 Task: Add Sprouts Crunchy No Stir Peanut Butter to the cart.
Action: Mouse pressed left at (17, 70)
Screenshot: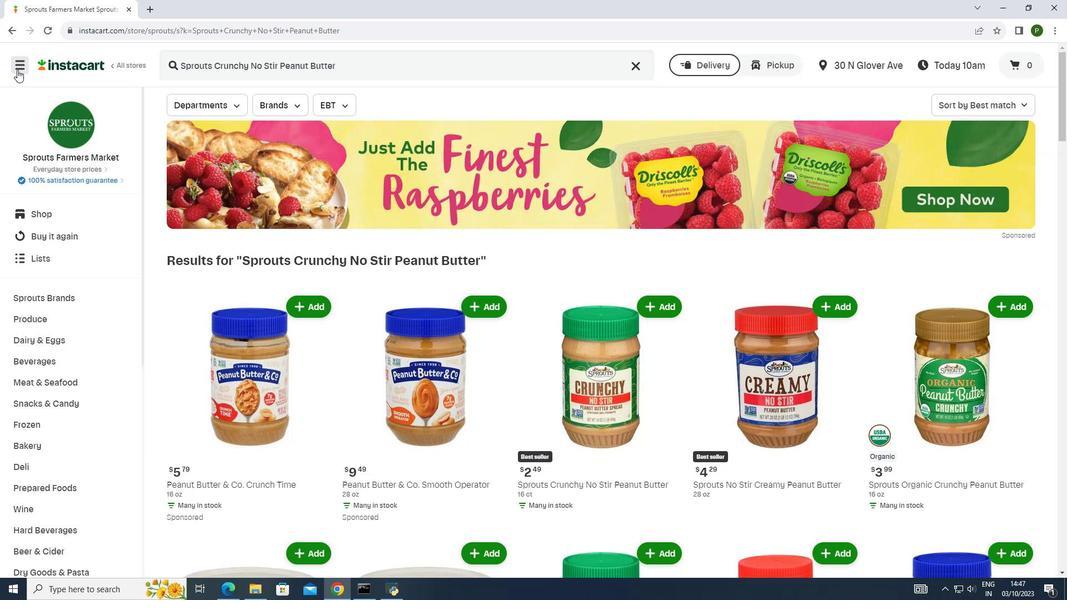 
Action: Mouse moved to (38, 293)
Screenshot: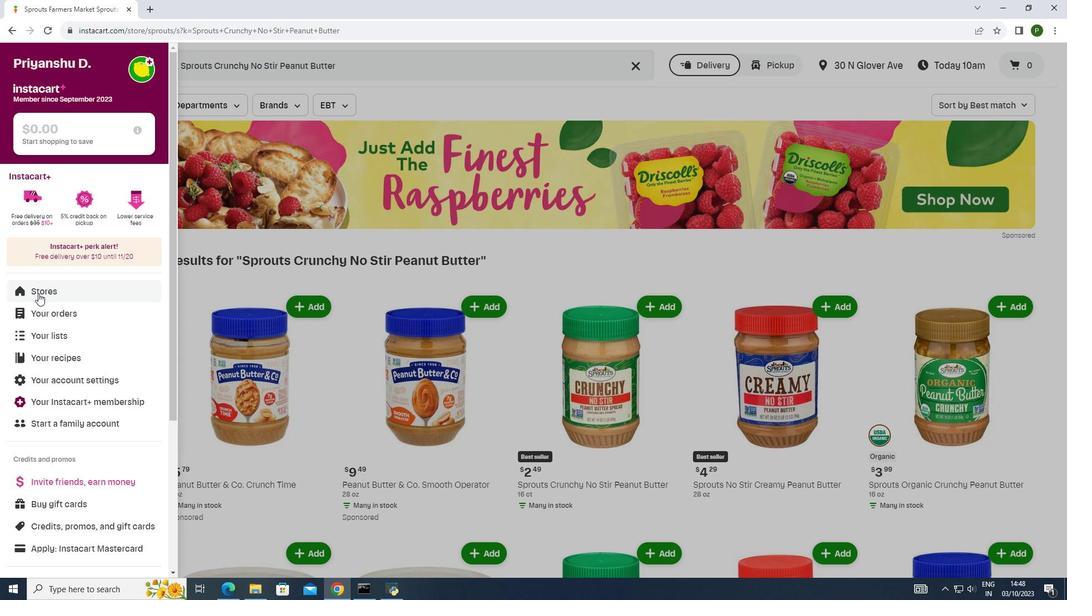 
Action: Mouse pressed left at (38, 293)
Screenshot: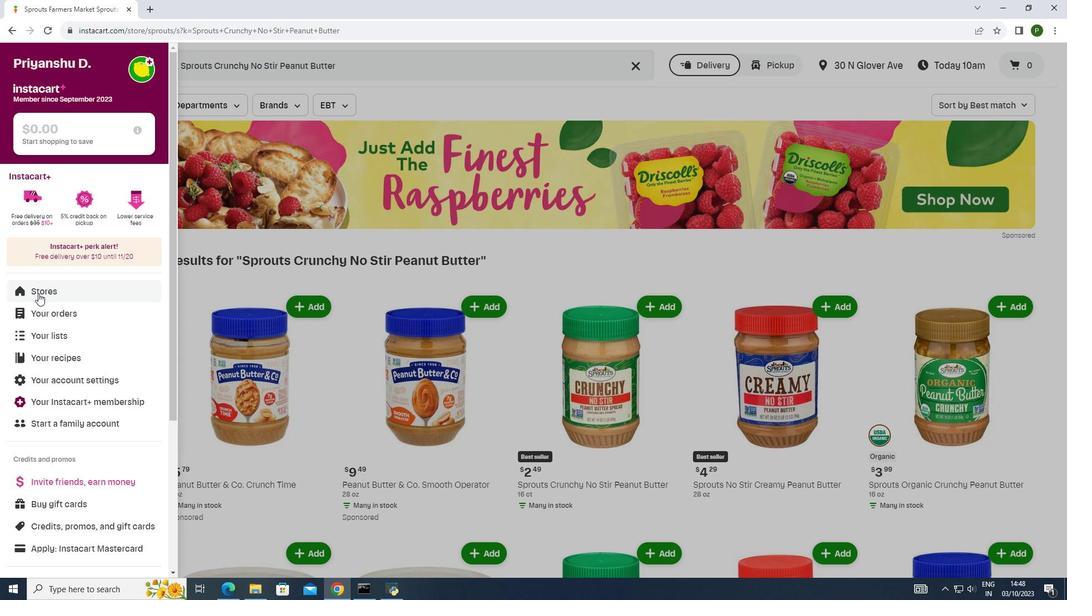 
Action: Mouse moved to (234, 117)
Screenshot: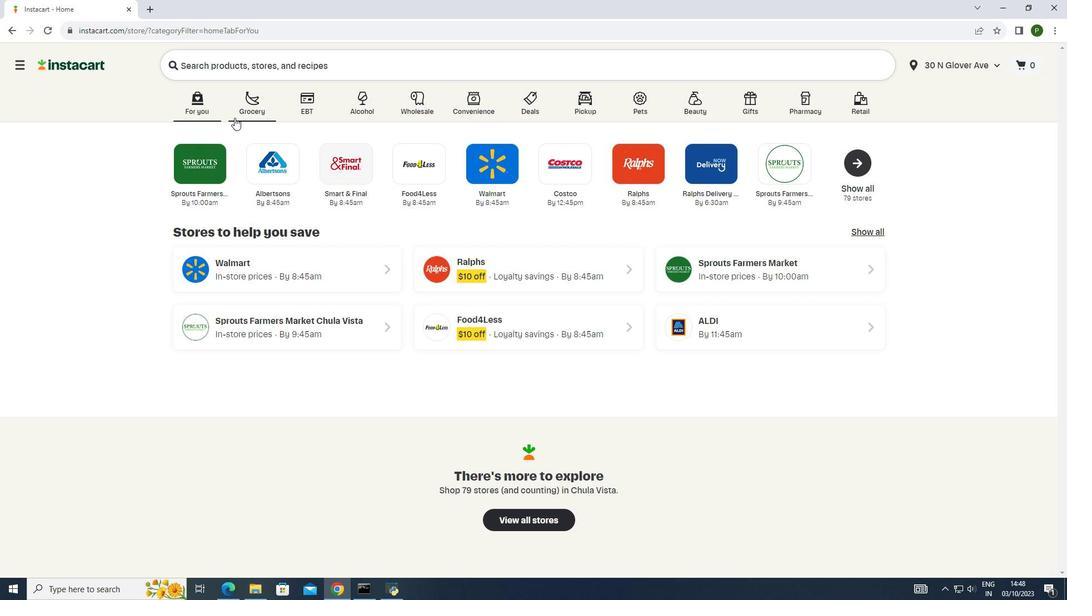 
Action: Mouse pressed left at (234, 117)
Screenshot: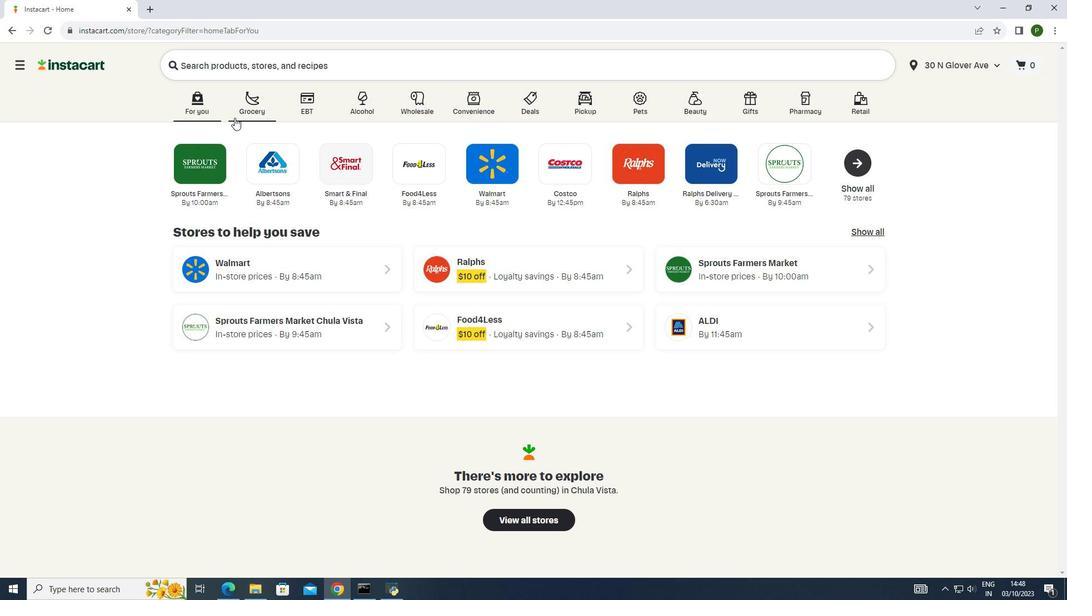 
Action: Mouse moved to (557, 170)
Screenshot: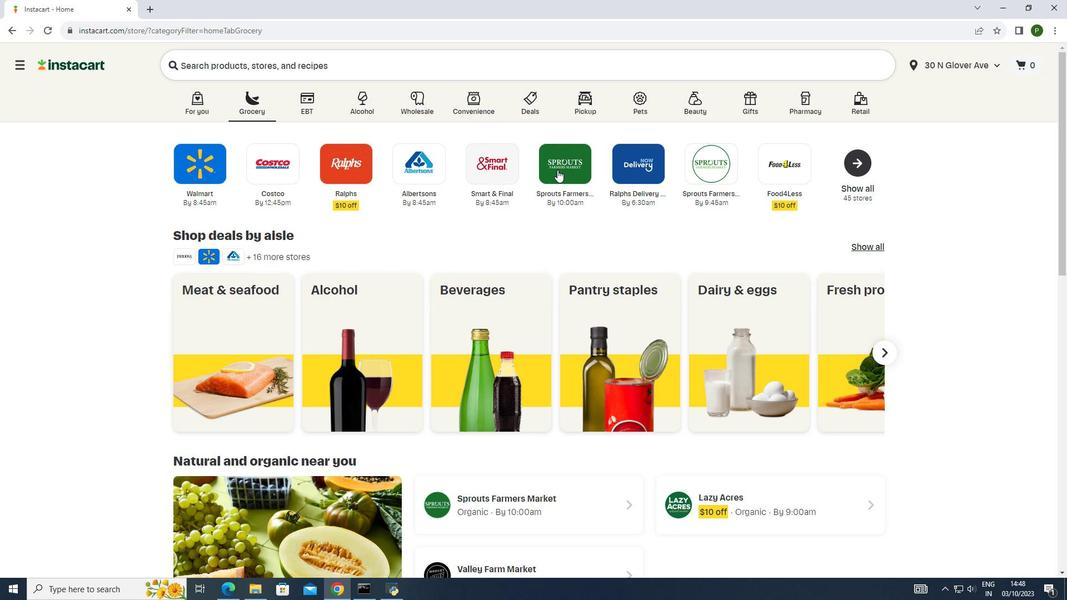 
Action: Mouse pressed left at (557, 170)
Screenshot: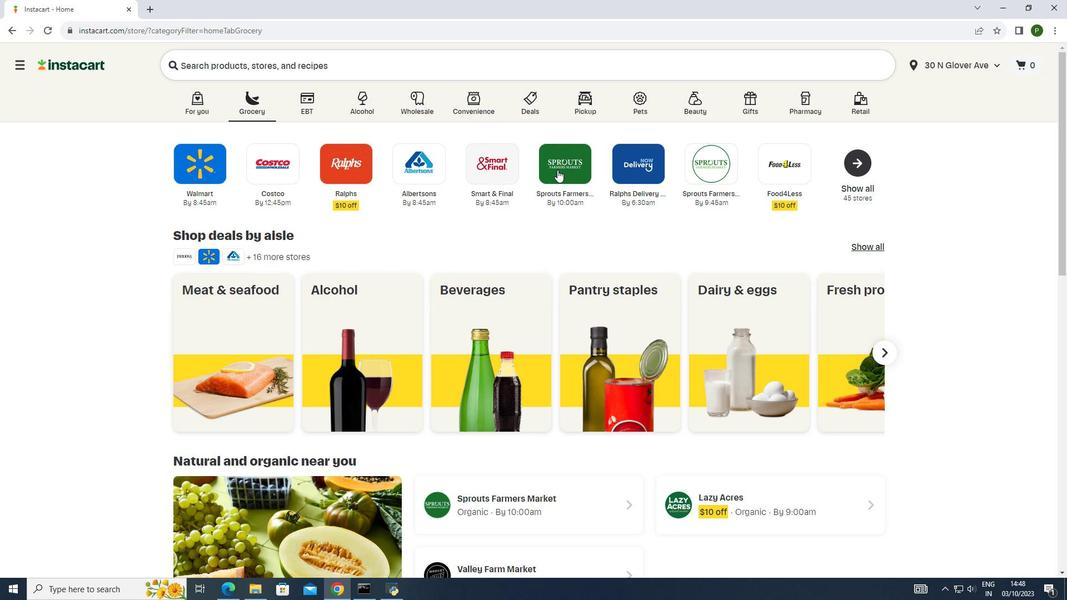 
Action: Mouse moved to (80, 294)
Screenshot: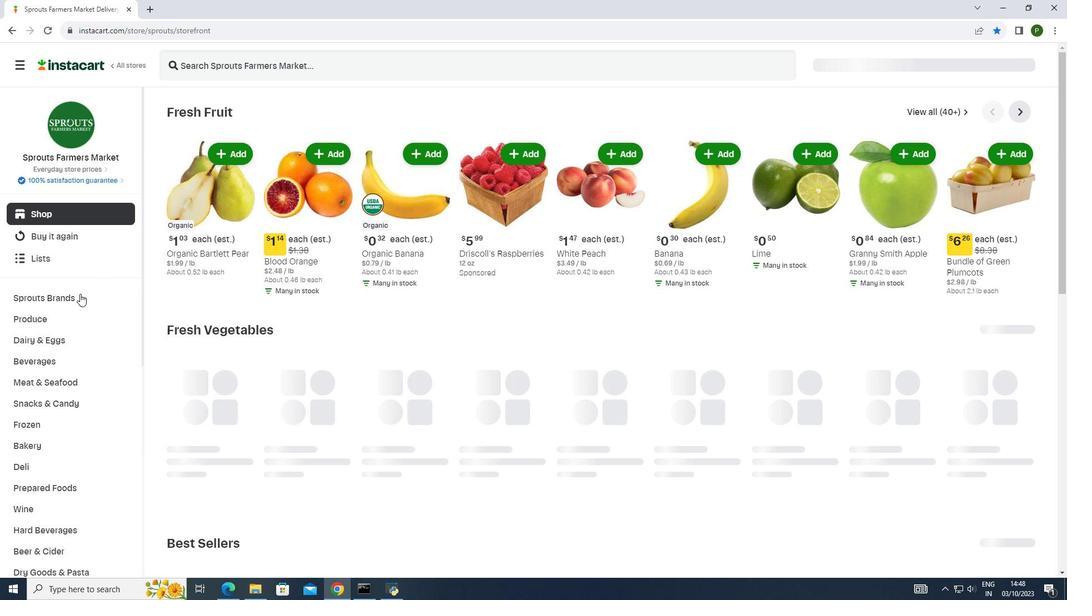 
Action: Mouse pressed left at (80, 294)
Screenshot: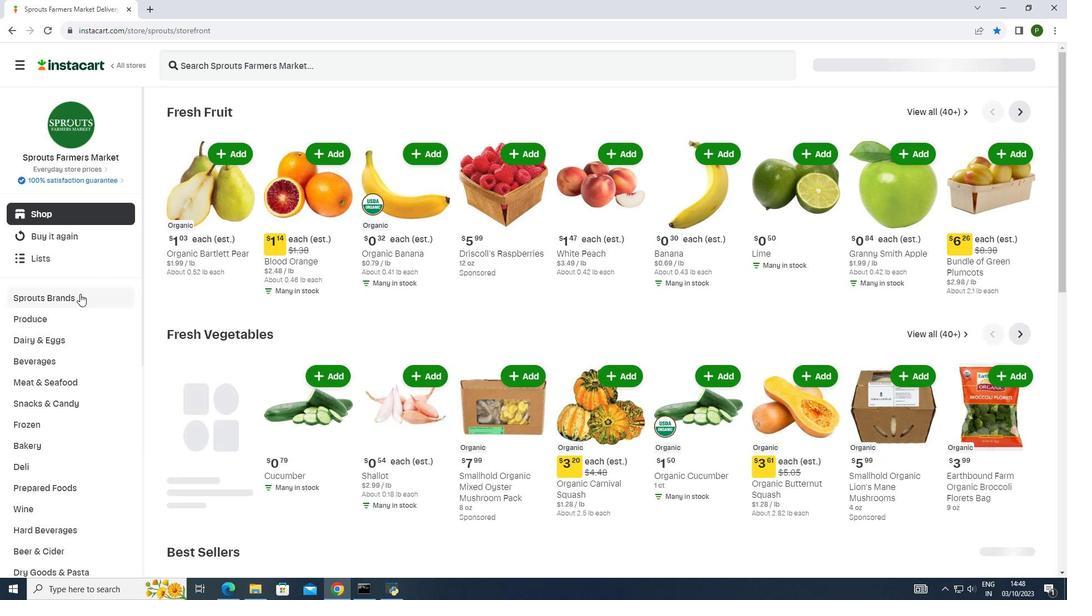 
Action: Mouse moved to (58, 380)
Screenshot: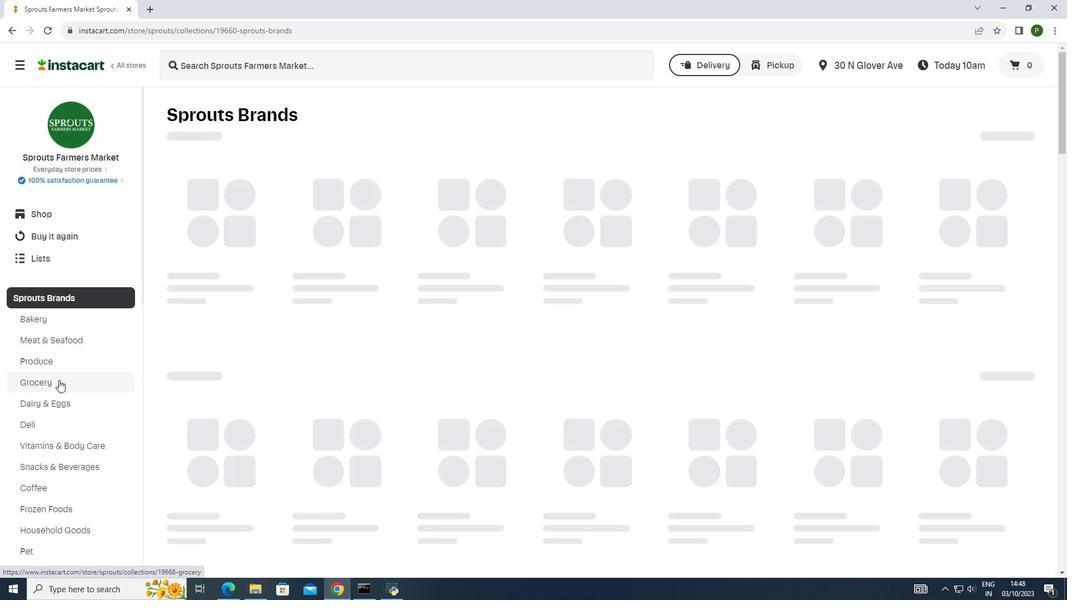 
Action: Mouse pressed left at (58, 380)
Screenshot: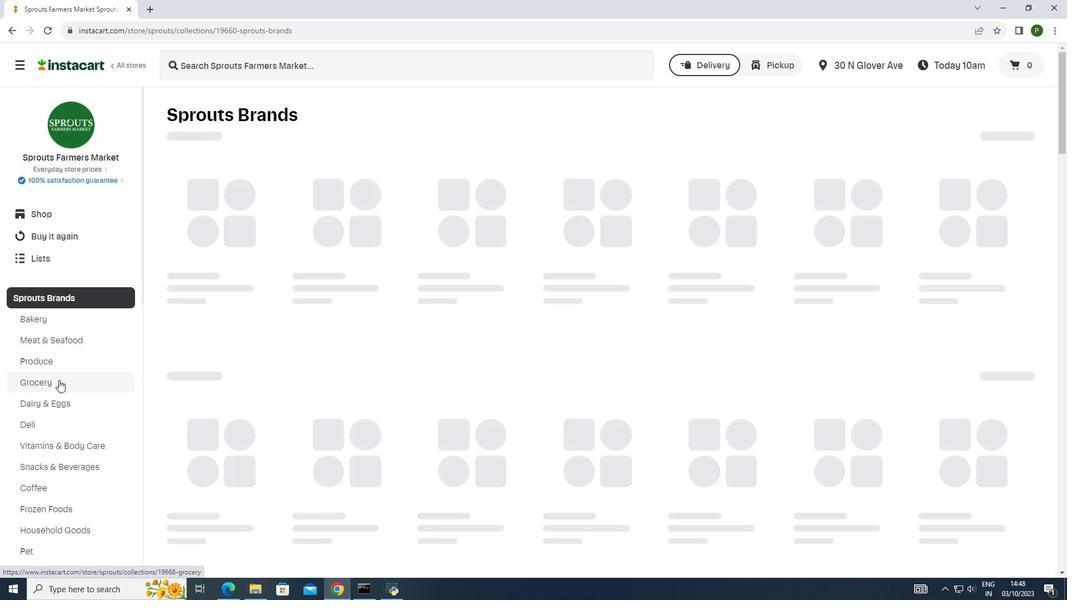 
Action: Mouse moved to (321, 417)
Screenshot: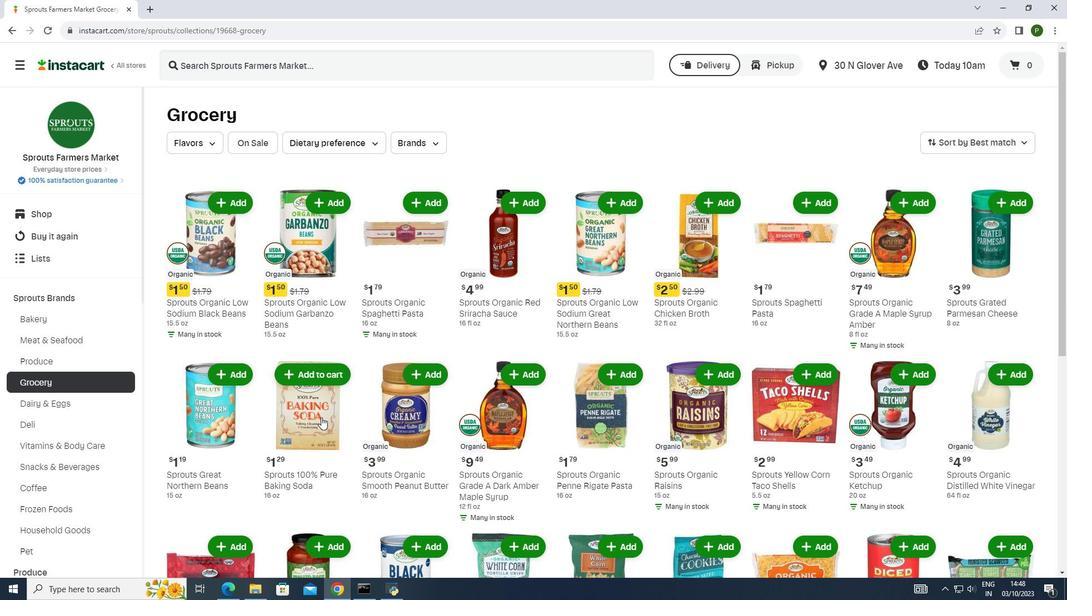 
Action: Mouse scrolled (321, 417) with delta (0, 0)
Screenshot: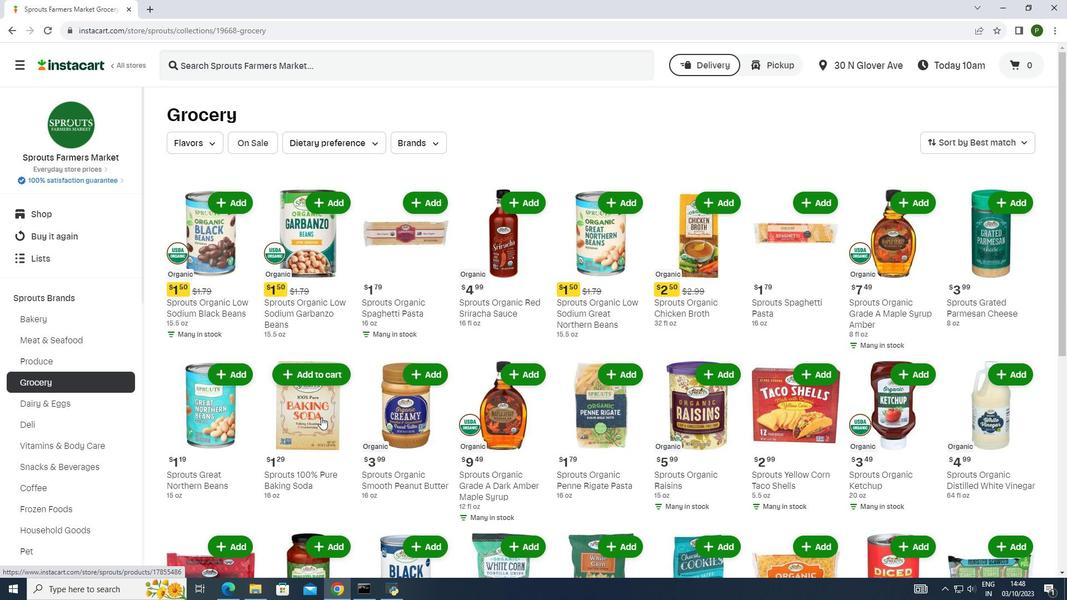 
Action: Mouse moved to (289, 401)
Screenshot: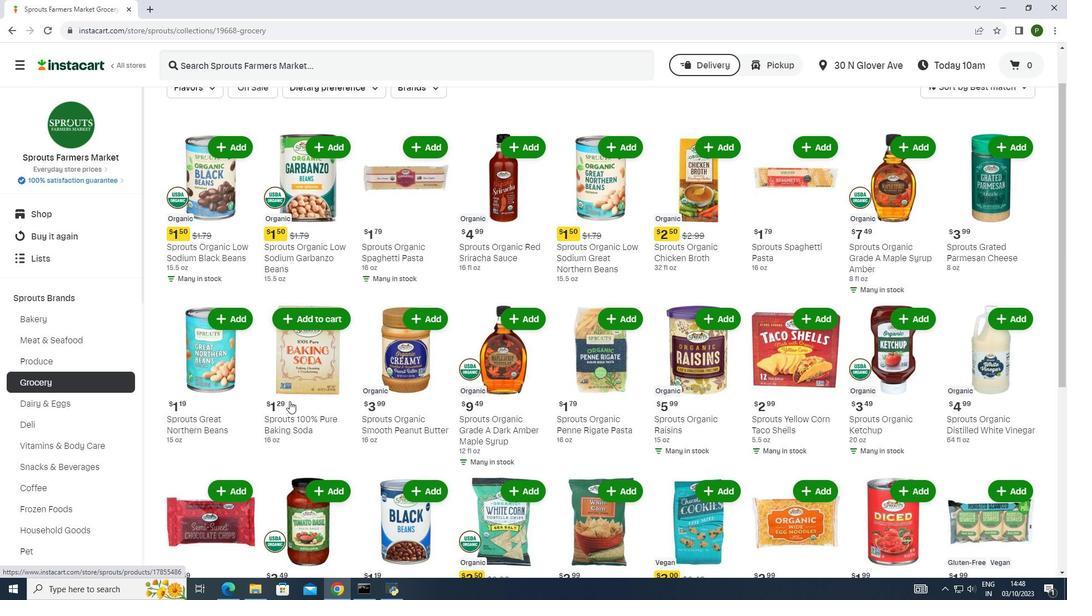 
Action: Mouse scrolled (289, 400) with delta (0, 0)
Screenshot: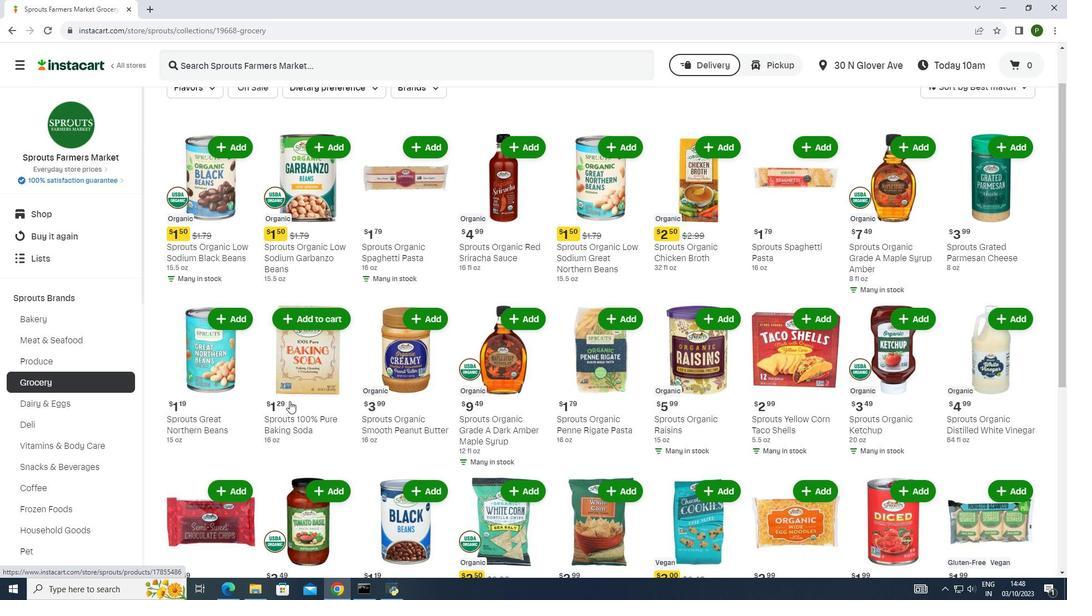 
Action: Mouse scrolled (289, 400) with delta (0, 0)
Screenshot: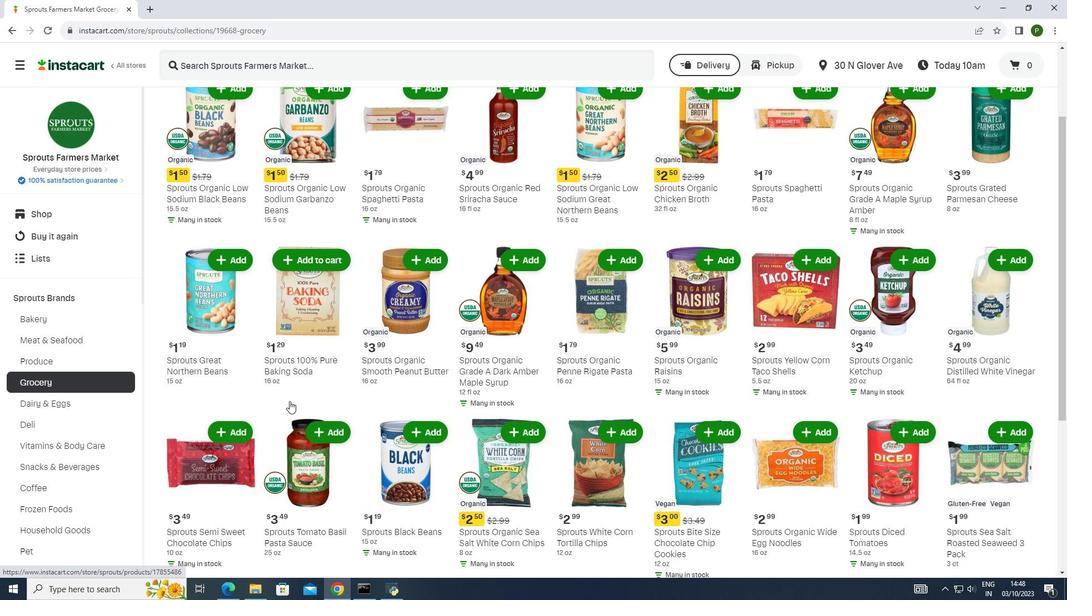 
Action: Mouse scrolled (289, 400) with delta (0, 0)
Screenshot: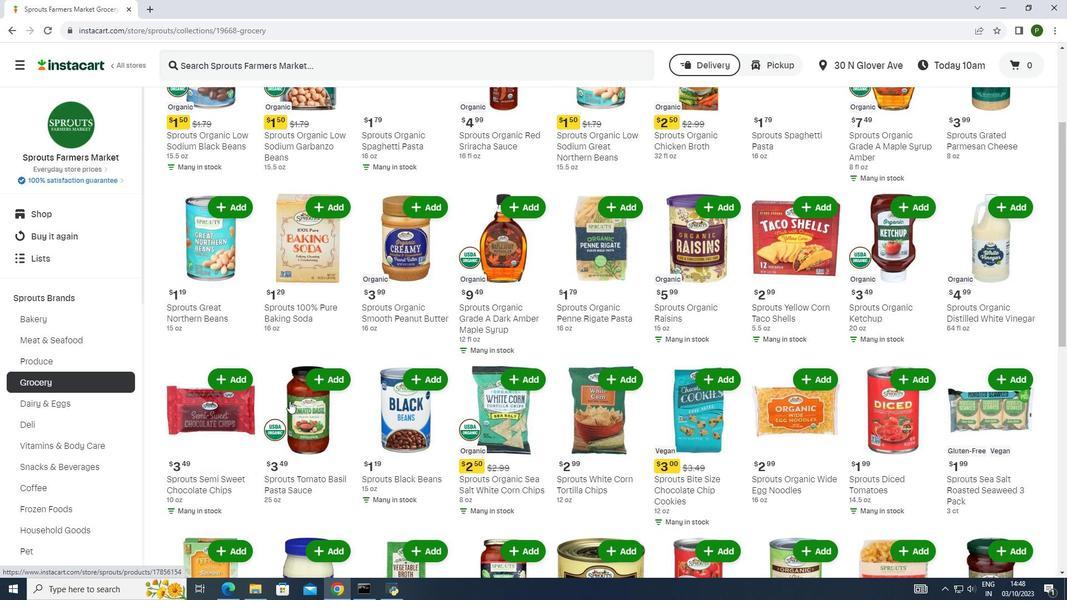 
Action: Mouse scrolled (289, 400) with delta (0, 0)
Screenshot: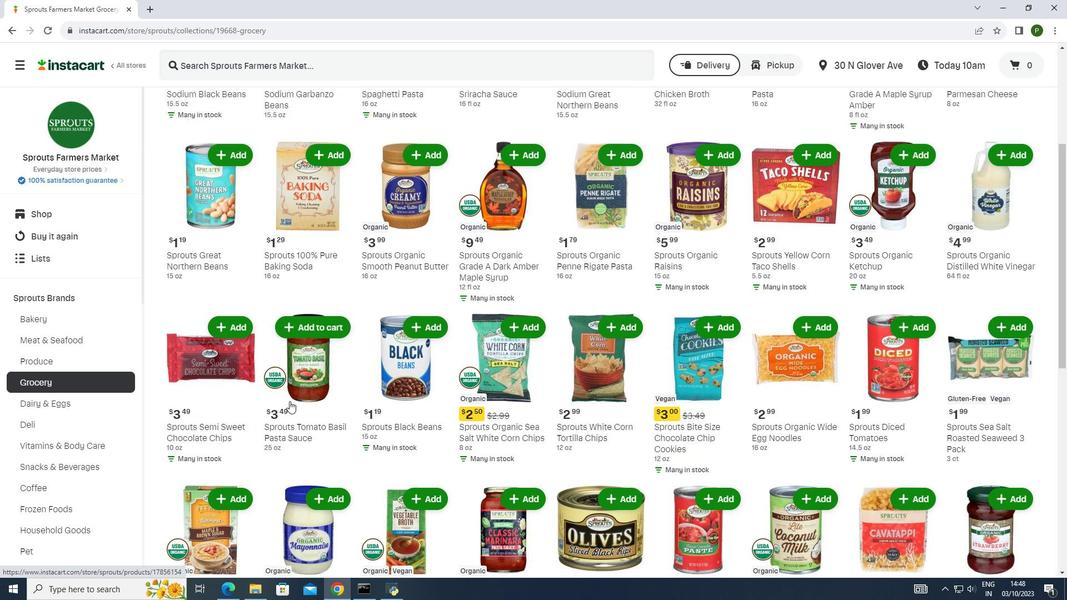 
Action: Mouse moved to (291, 400)
Screenshot: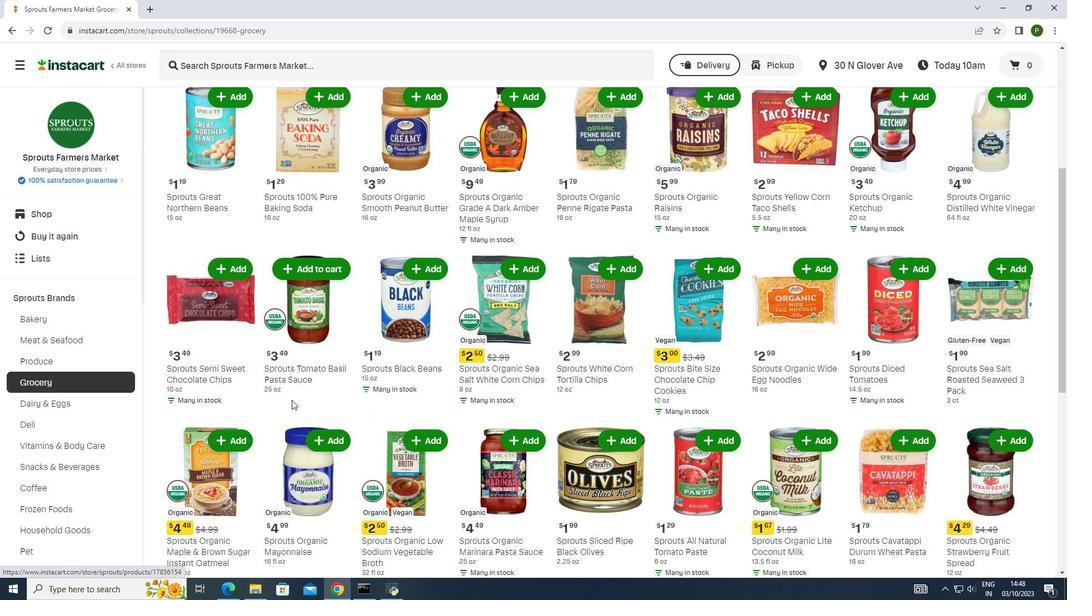 
Action: Mouse scrolled (291, 399) with delta (0, 0)
Screenshot: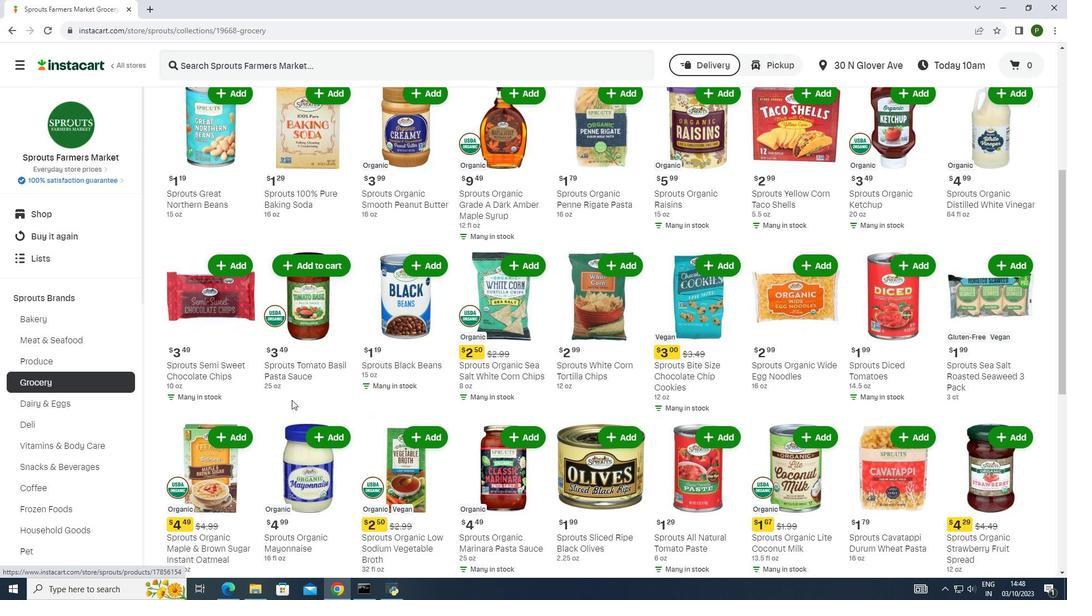 
Action: Mouse scrolled (291, 399) with delta (0, 0)
Screenshot: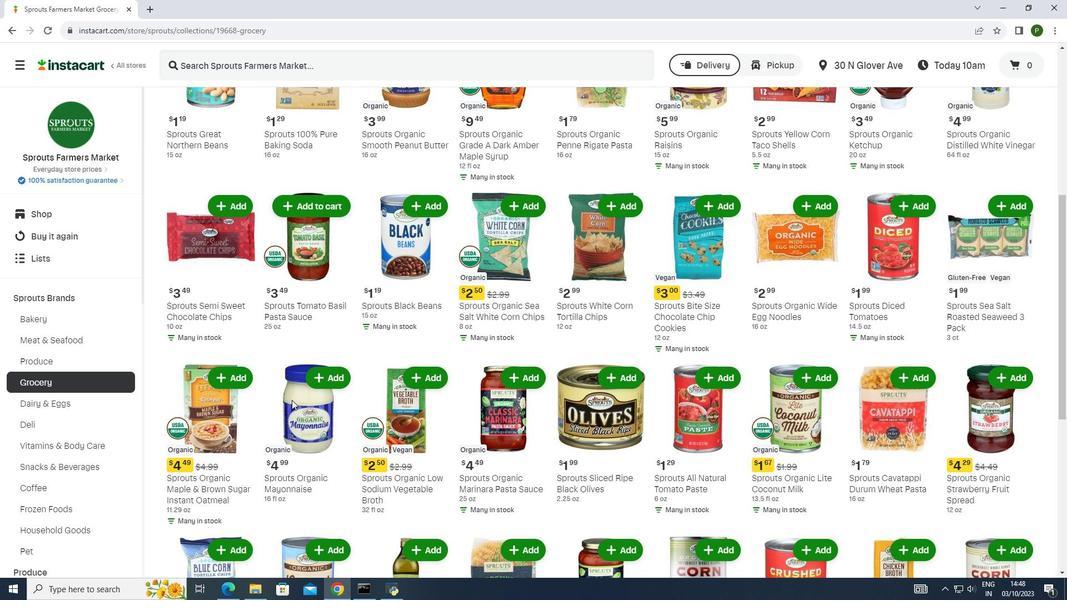 
Action: Mouse scrolled (291, 399) with delta (0, 0)
Screenshot: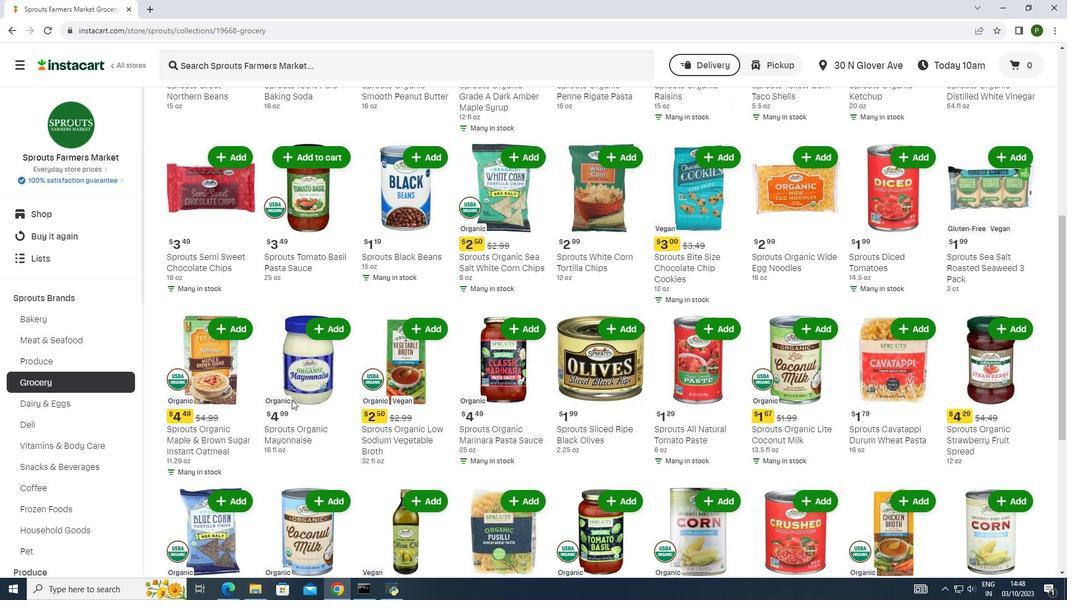 
Action: Mouse scrolled (291, 399) with delta (0, 0)
Screenshot: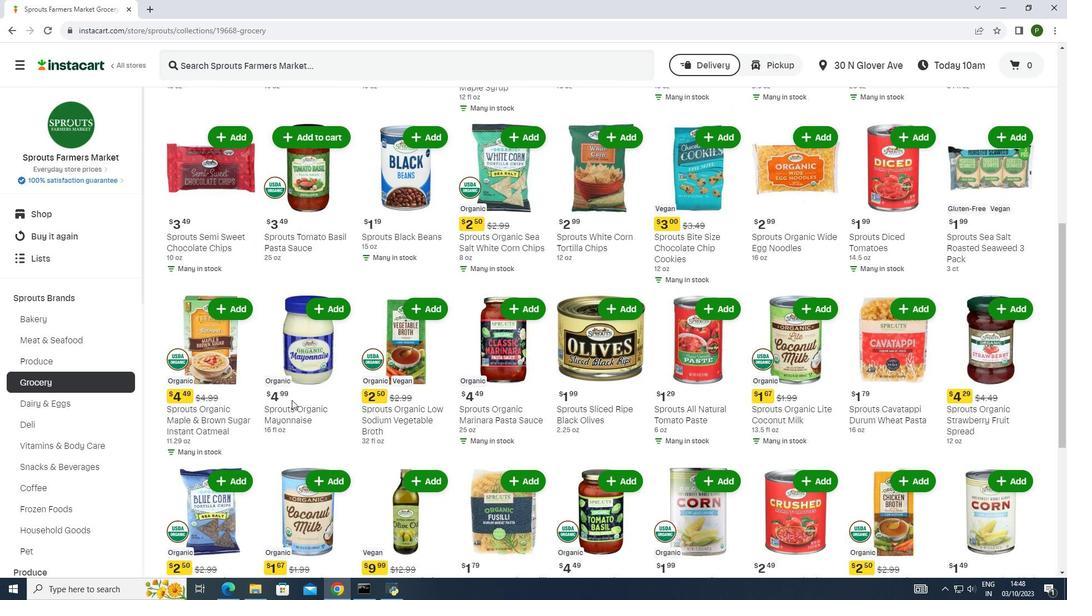 
Action: Mouse scrolled (291, 399) with delta (0, 0)
Screenshot: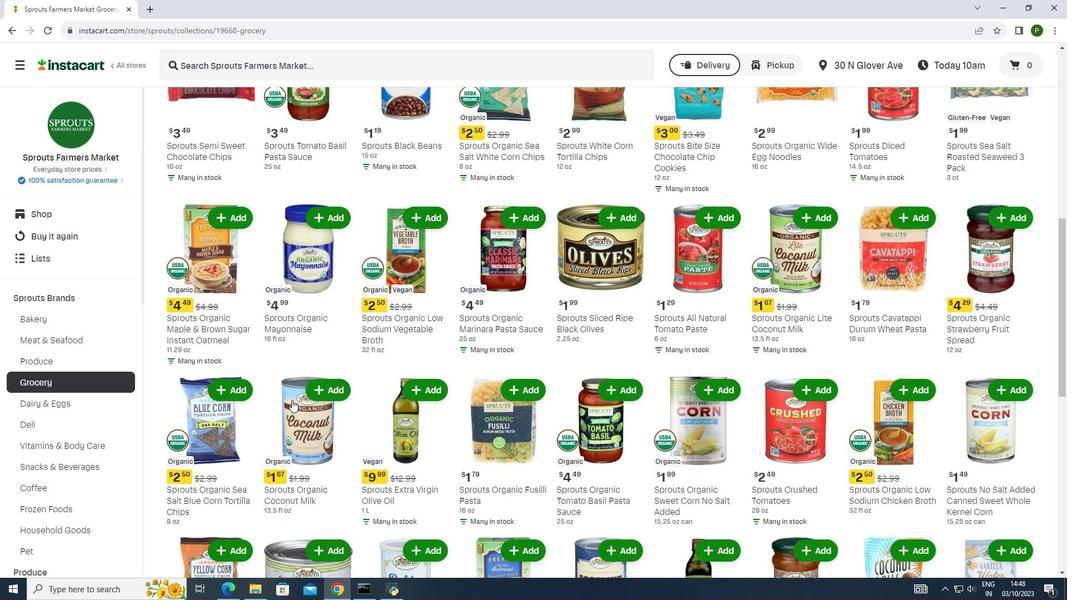 
Action: Mouse scrolled (291, 399) with delta (0, 0)
Screenshot: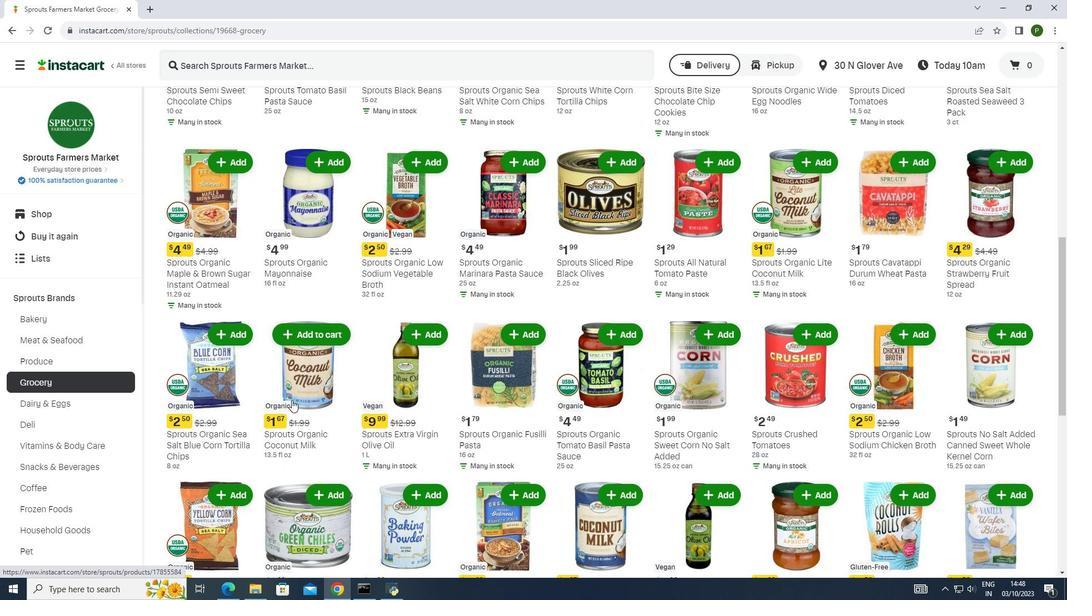 
Action: Mouse scrolled (291, 399) with delta (0, 0)
Screenshot: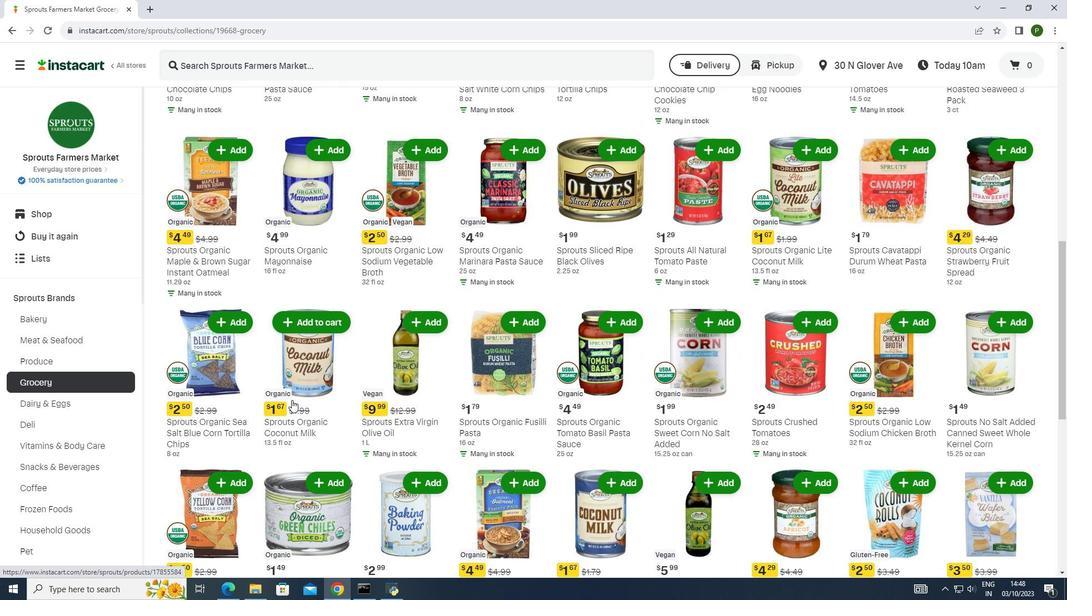 
Action: Mouse scrolled (291, 399) with delta (0, 0)
Screenshot: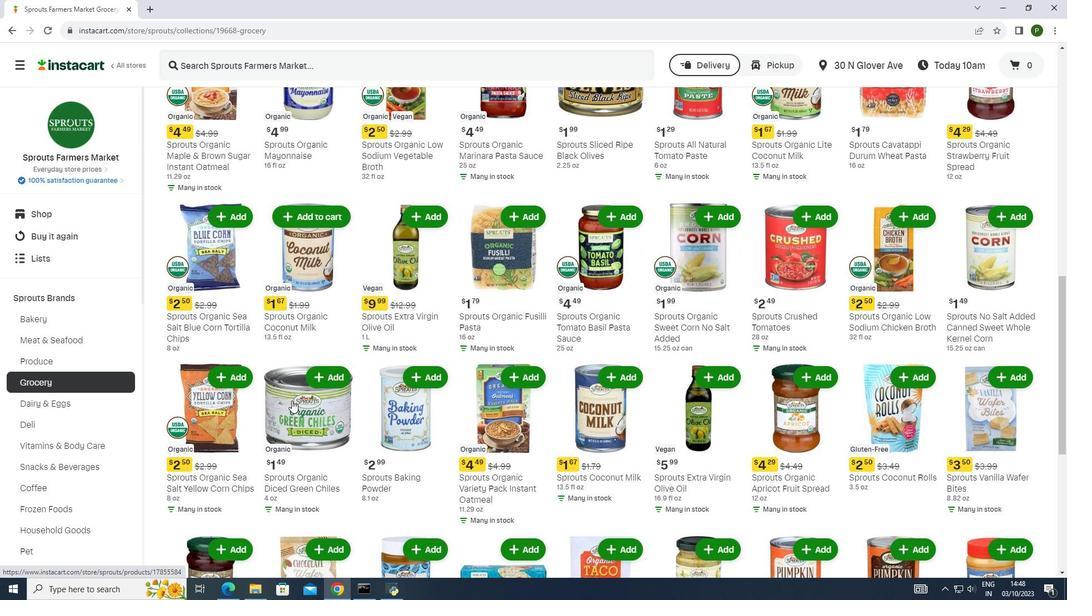 
Action: Mouse moved to (291, 402)
Screenshot: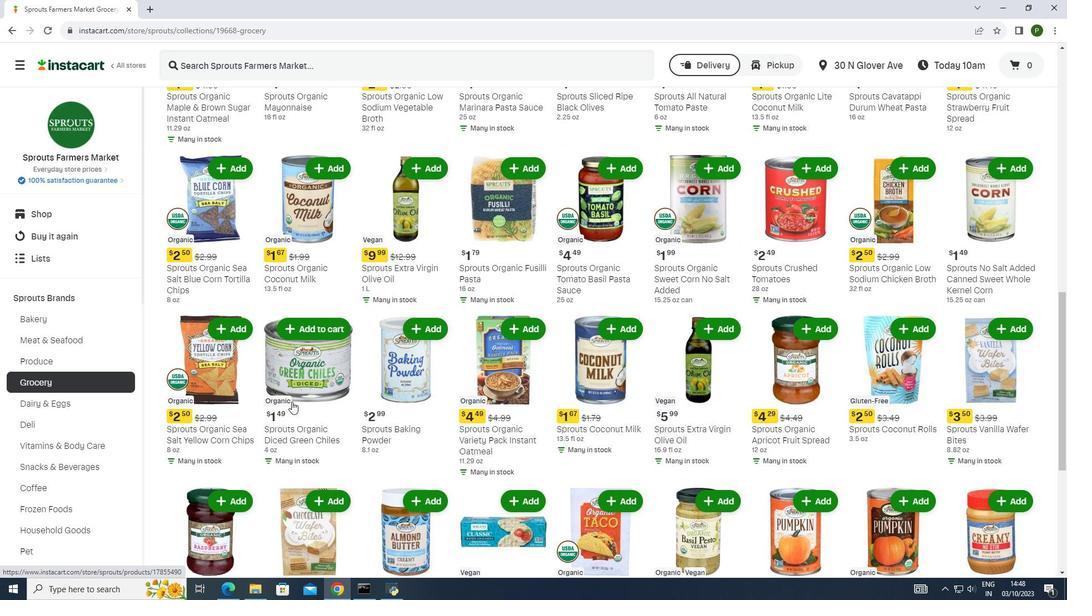 
Action: Mouse scrolled (291, 401) with delta (0, 0)
Screenshot: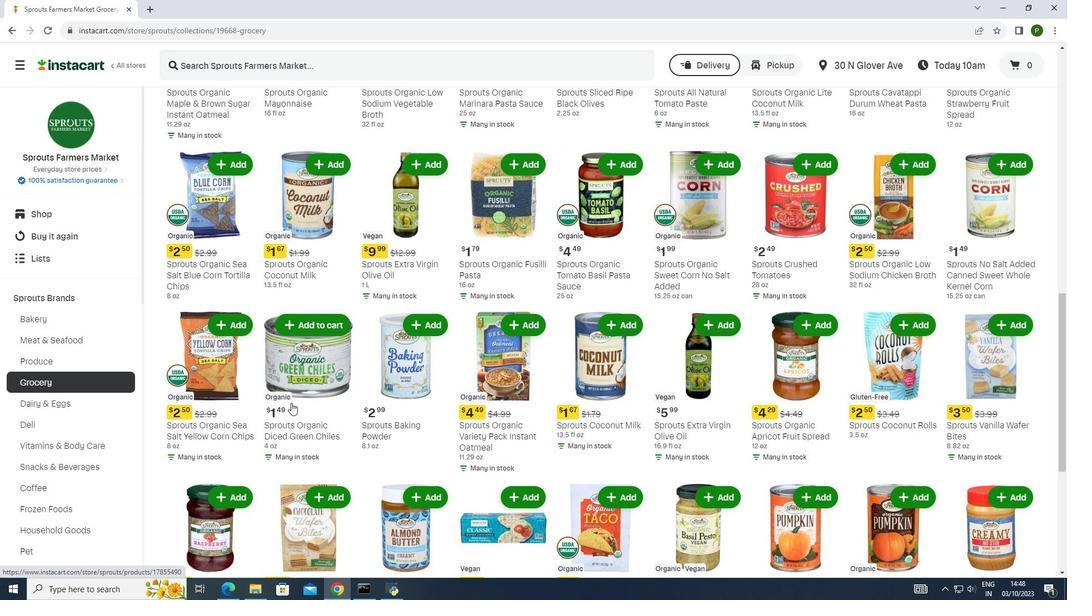 
Action: Mouse moved to (291, 403)
Screenshot: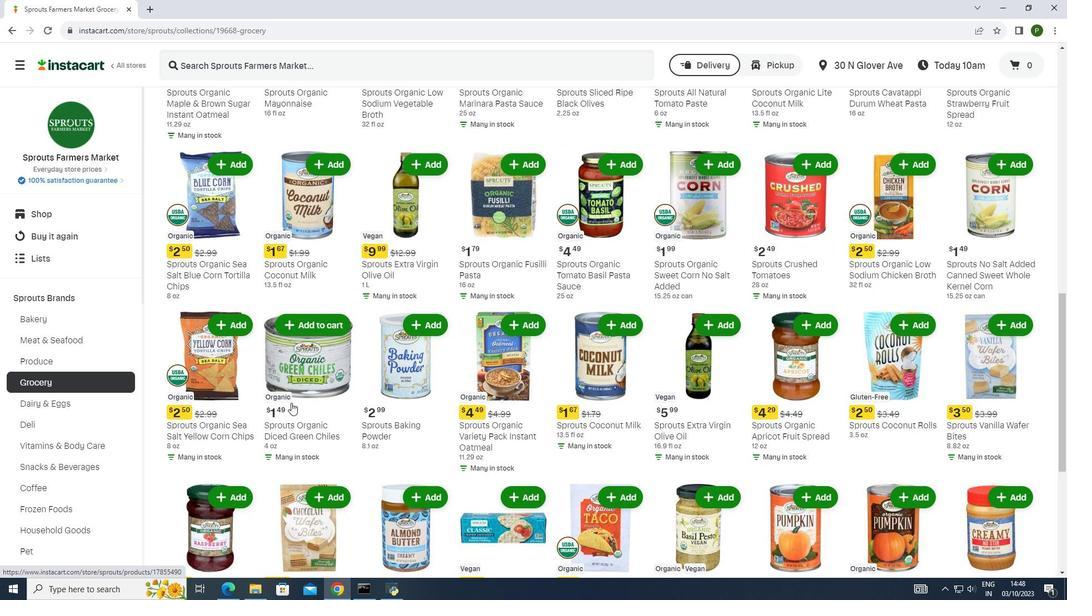 
Action: Mouse scrolled (291, 402) with delta (0, 0)
Screenshot: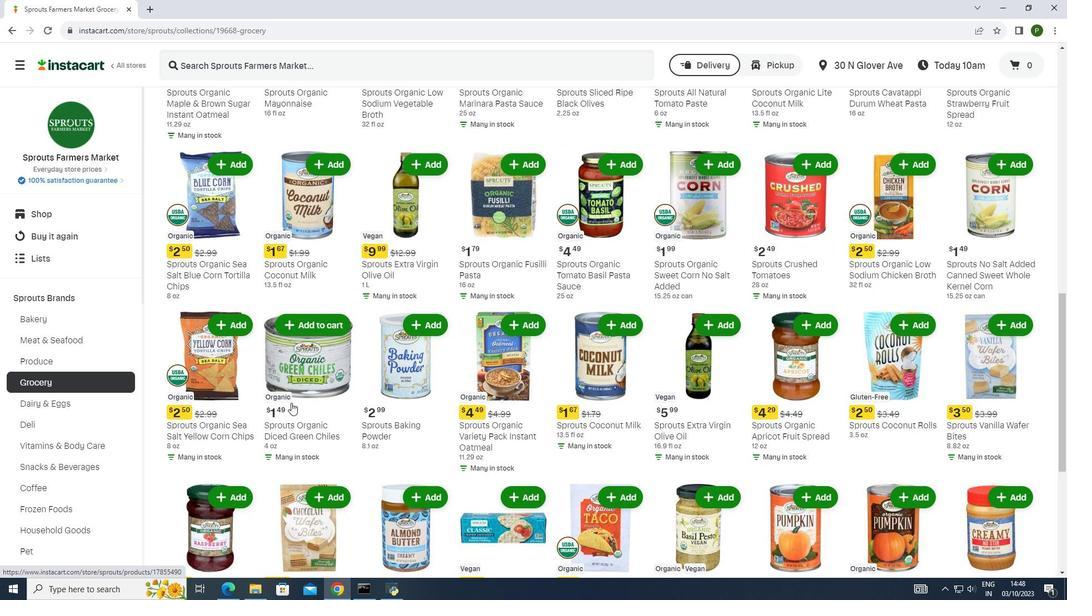 
Action: Mouse scrolled (291, 402) with delta (0, 0)
Screenshot: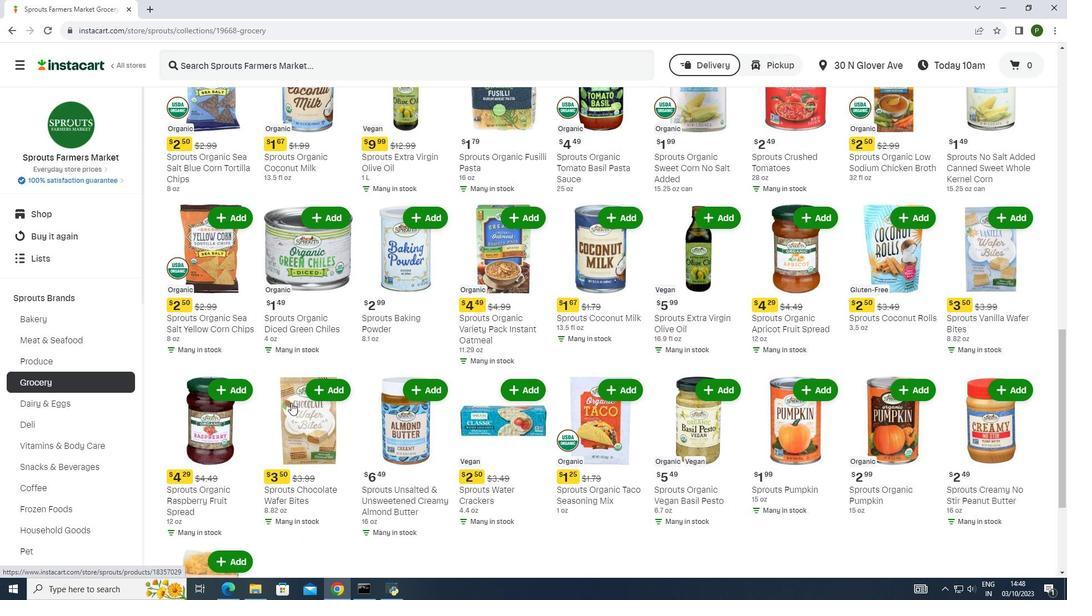 
Action: Mouse scrolled (291, 402) with delta (0, 0)
Screenshot: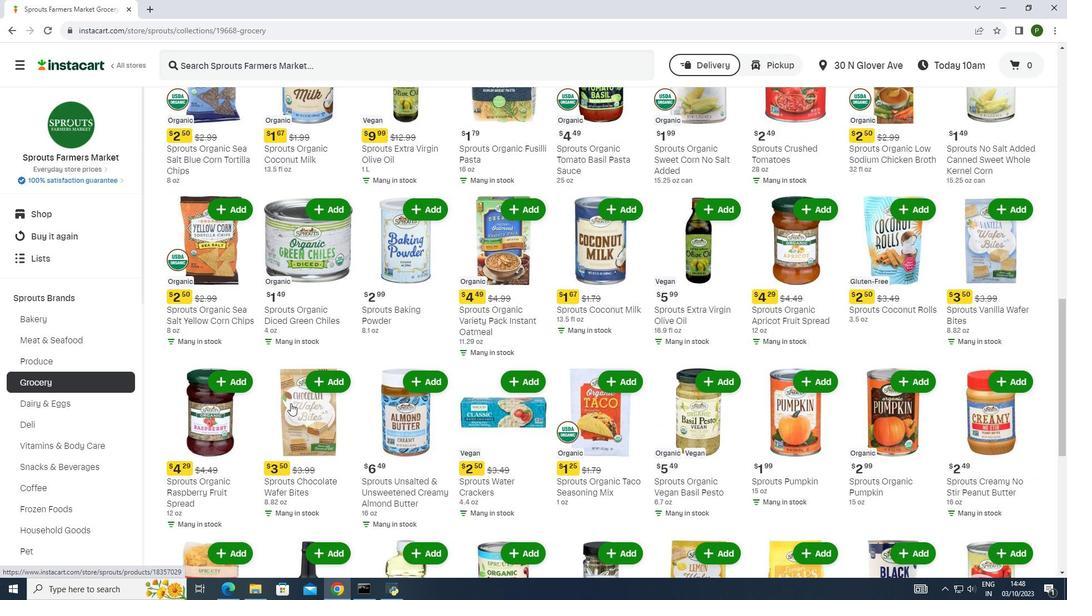 
Action: Mouse moved to (290, 403)
Screenshot: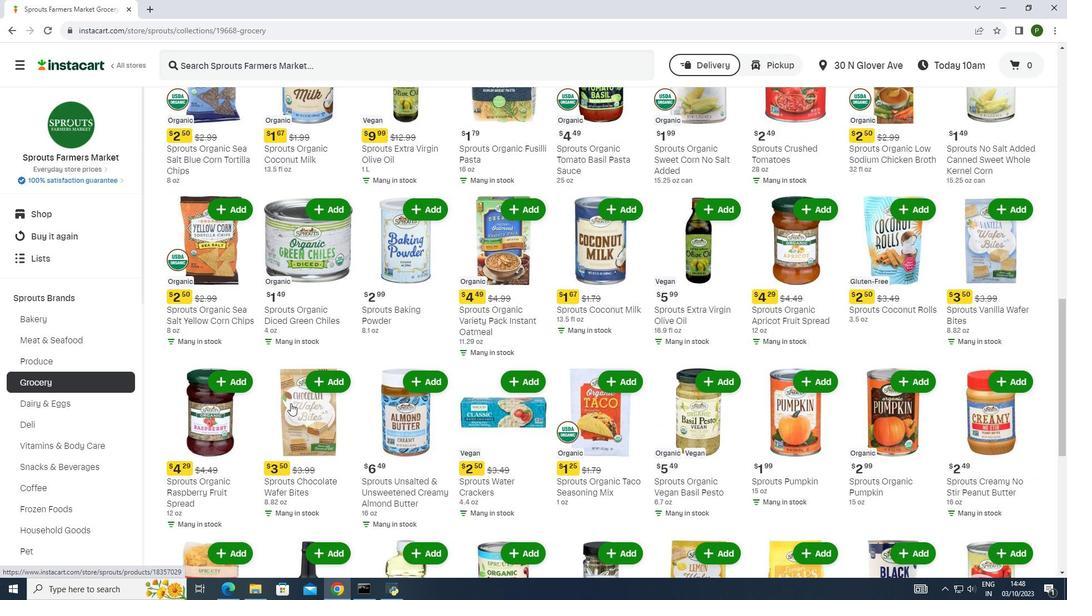 
Action: Mouse scrolled (290, 403) with delta (0, 0)
Screenshot: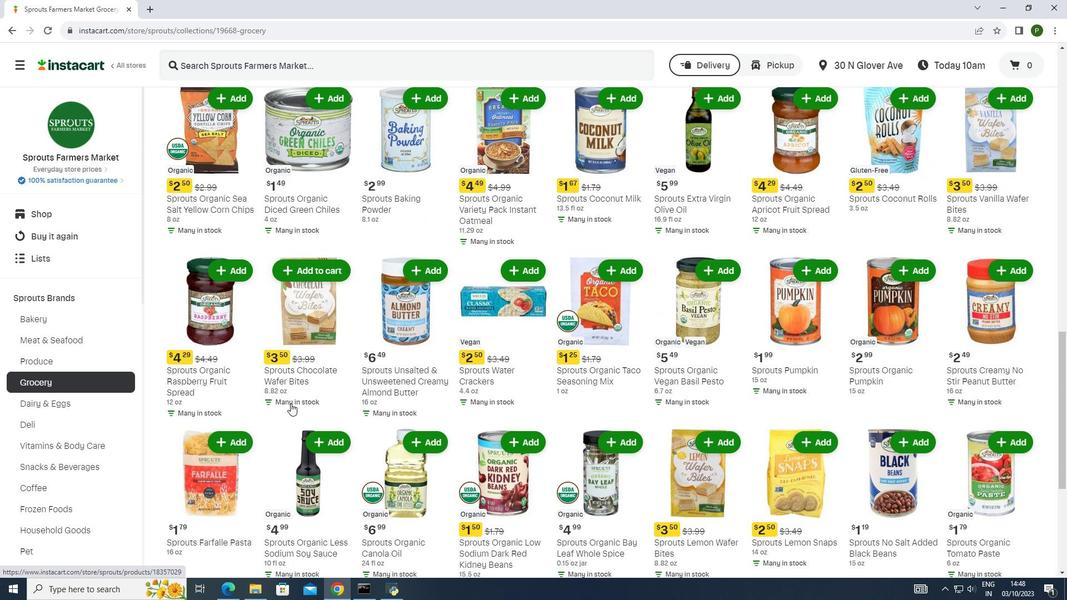 
Action: Mouse scrolled (290, 403) with delta (0, 0)
Screenshot: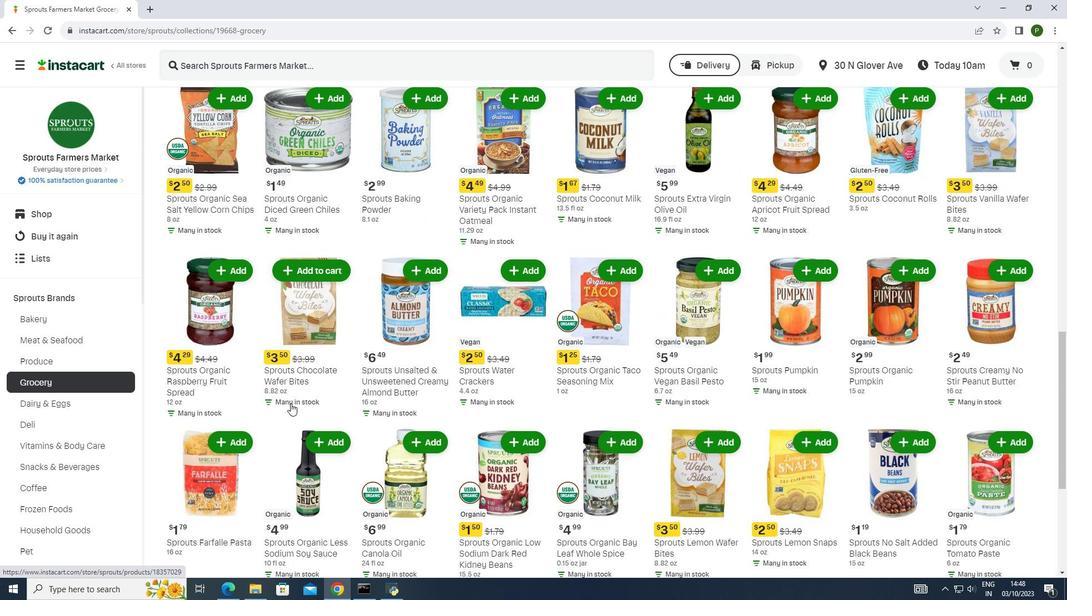 
Action: Mouse scrolled (290, 403) with delta (0, 0)
Screenshot: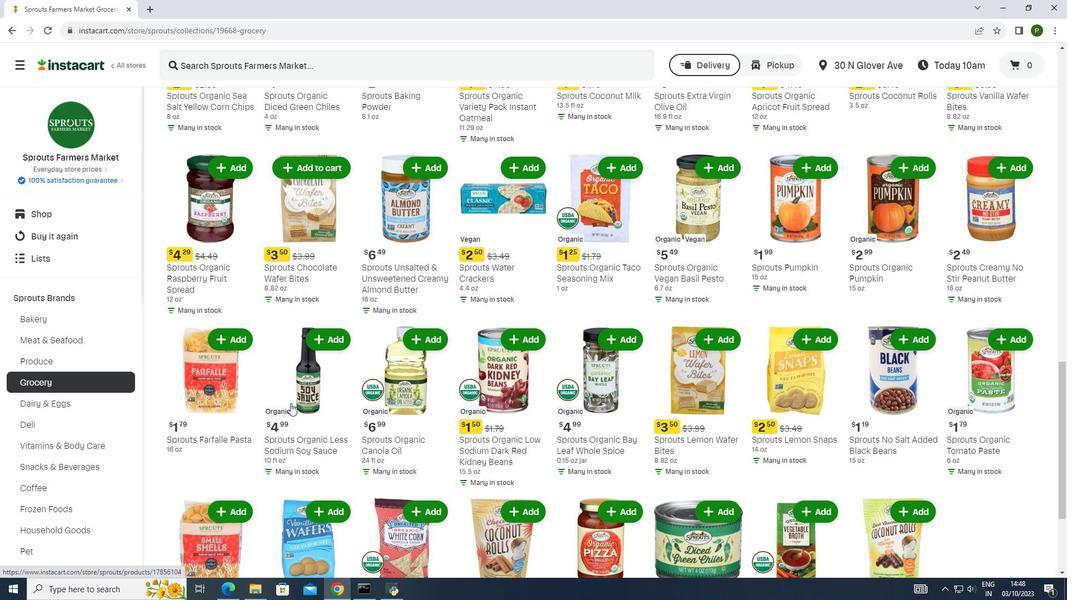 
Action: Mouse moved to (290, 403)
Screenshot: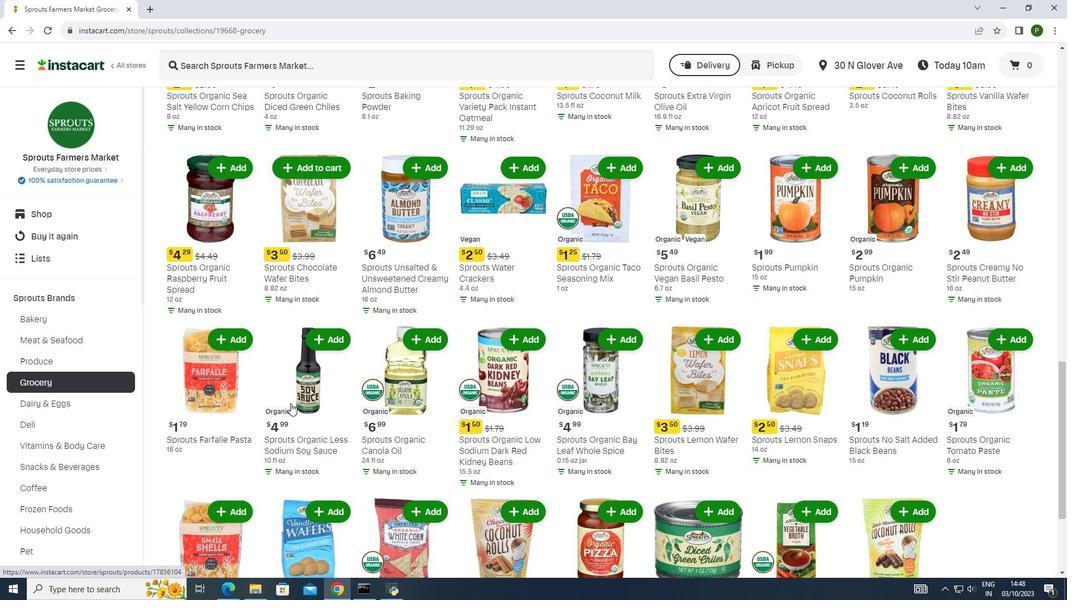 
Action: Mouse scrolled (290, 403) with delta (0, 0)
Screenshot: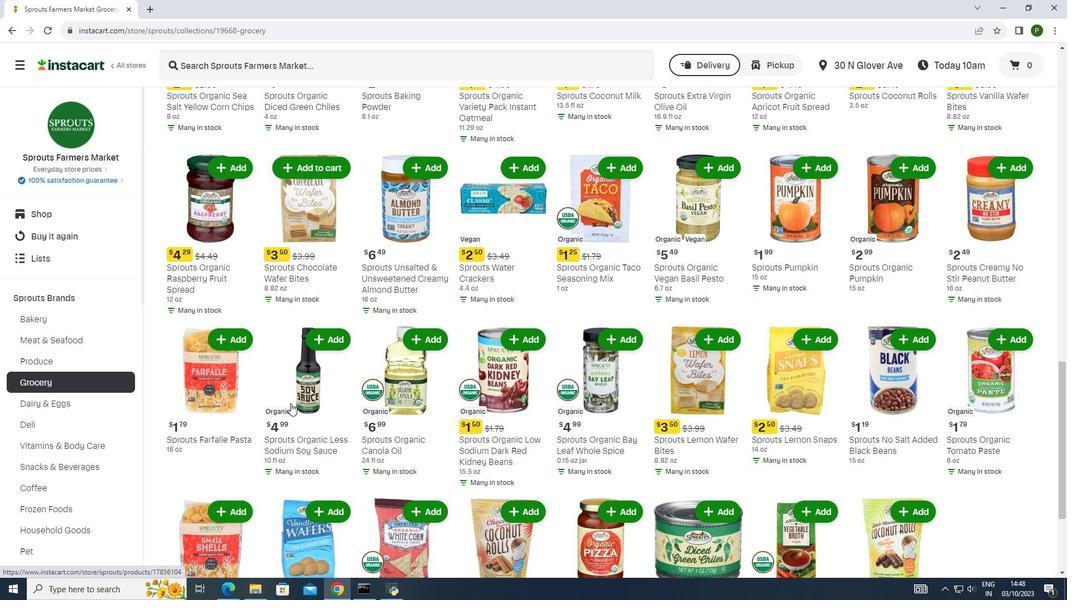 
Action: Mouse scrolled (290, 403) with delta (0, 0)
Screenshot: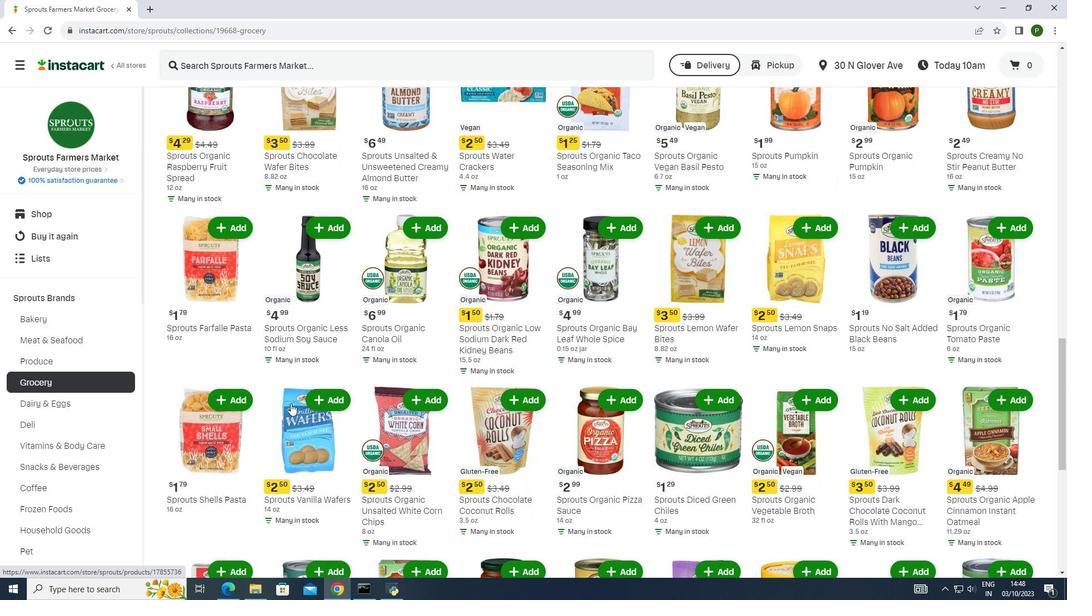 
Action: Mouse scrolled (290, 403) with delta (0, 0)
Screenshot: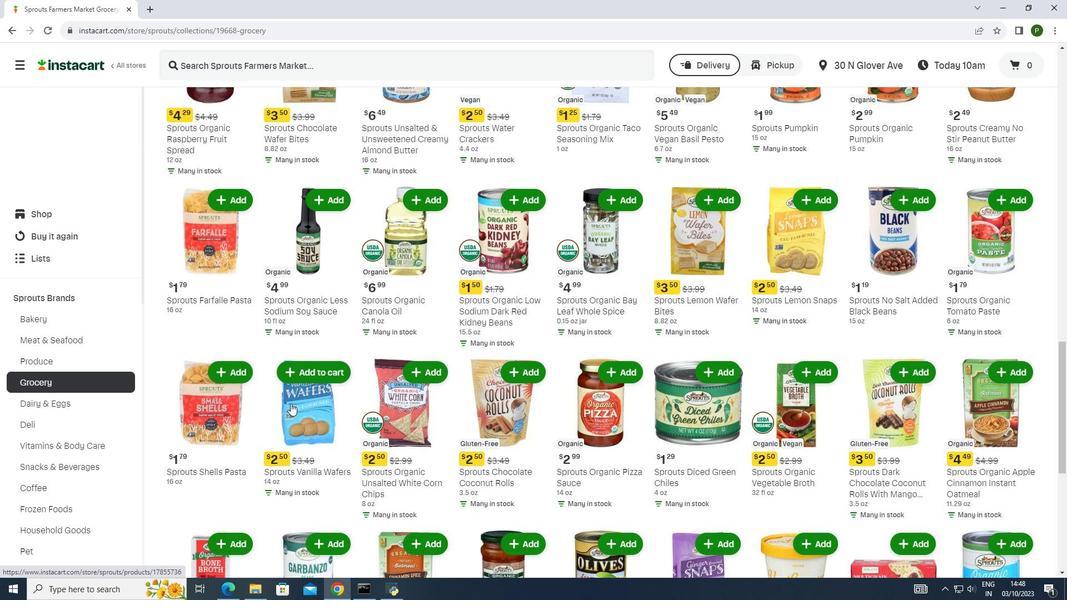 
Action: Mouse scrolled (290, 403) with delta (0, 0)
Screenshot: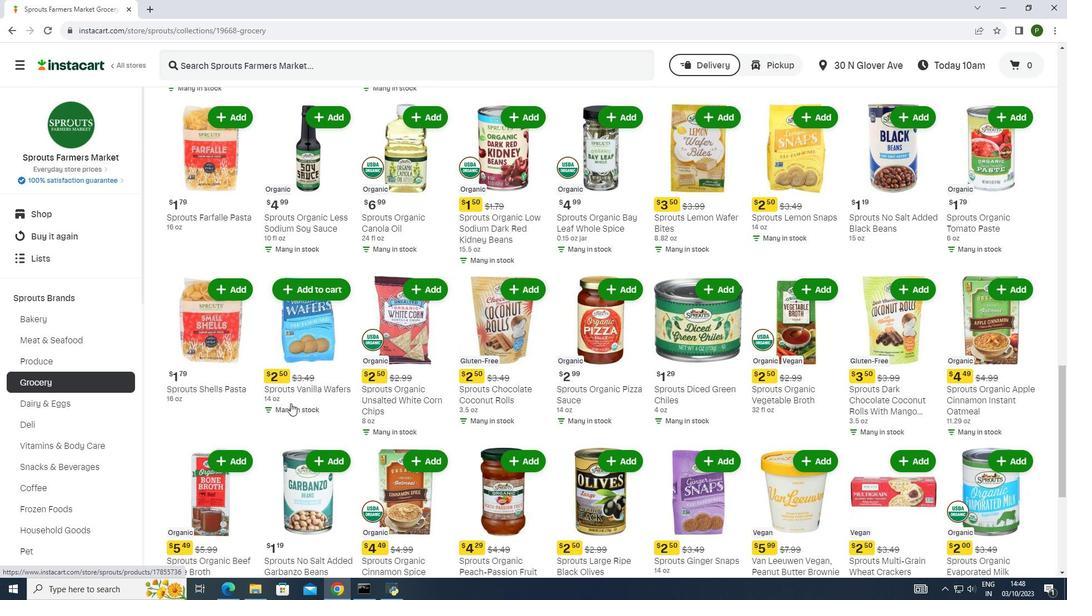 
Action: Mouse scrolled (290, 403) with delta (0, 0)
Screenshot: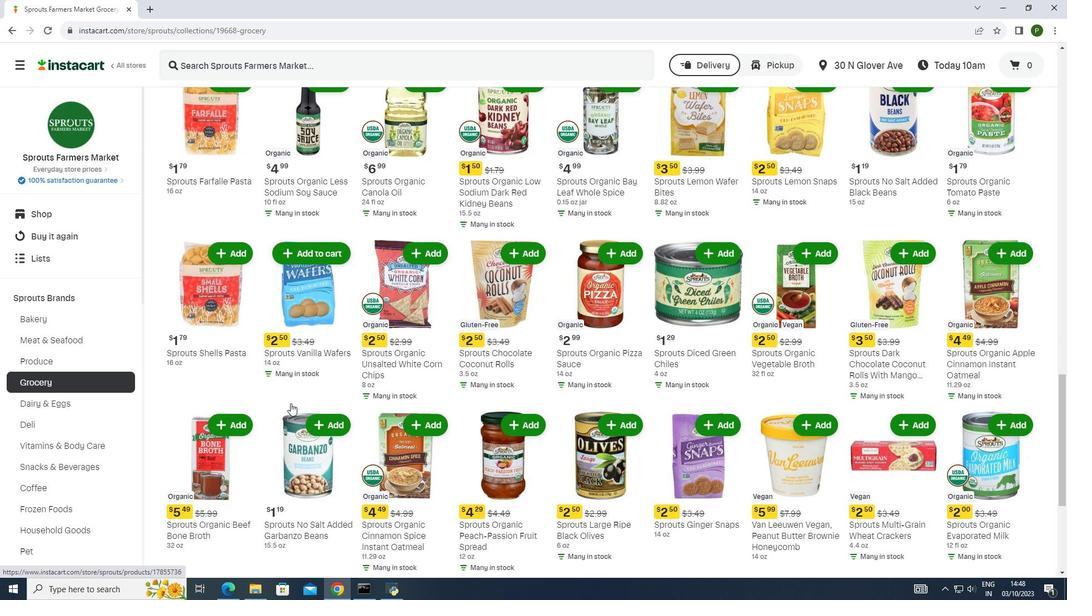 
Action: Mouse scrolled (290, 403) with delta (0, 0)
Screenshot: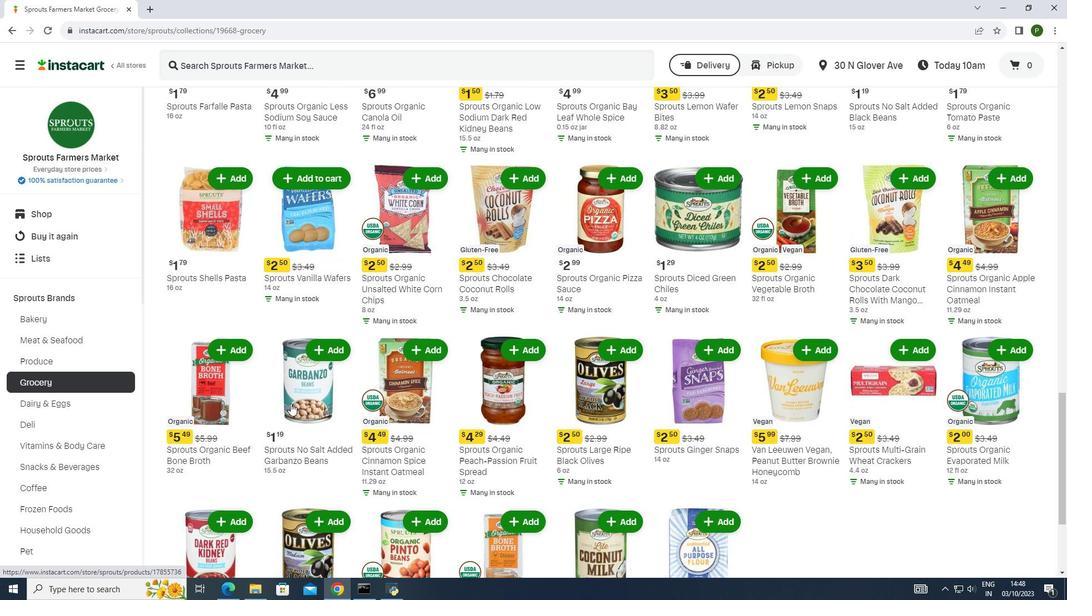 
Action: Mouse scrolled (290, 403) with delta (0, 0)
Screenshot: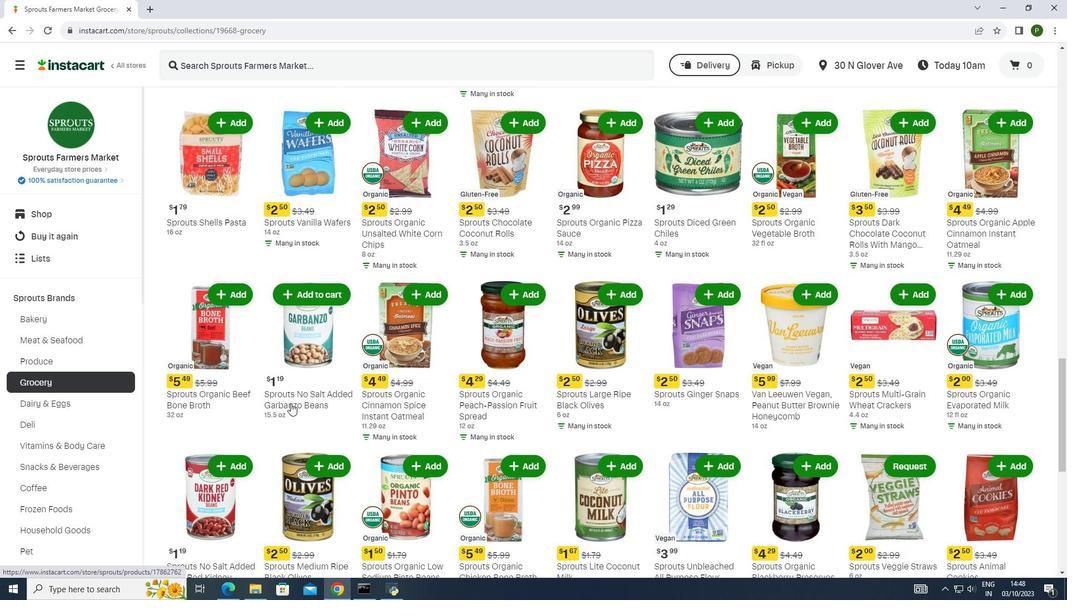 
Action: Mouse scrolled (290, 403) with delta (0, 0)
Screenshot: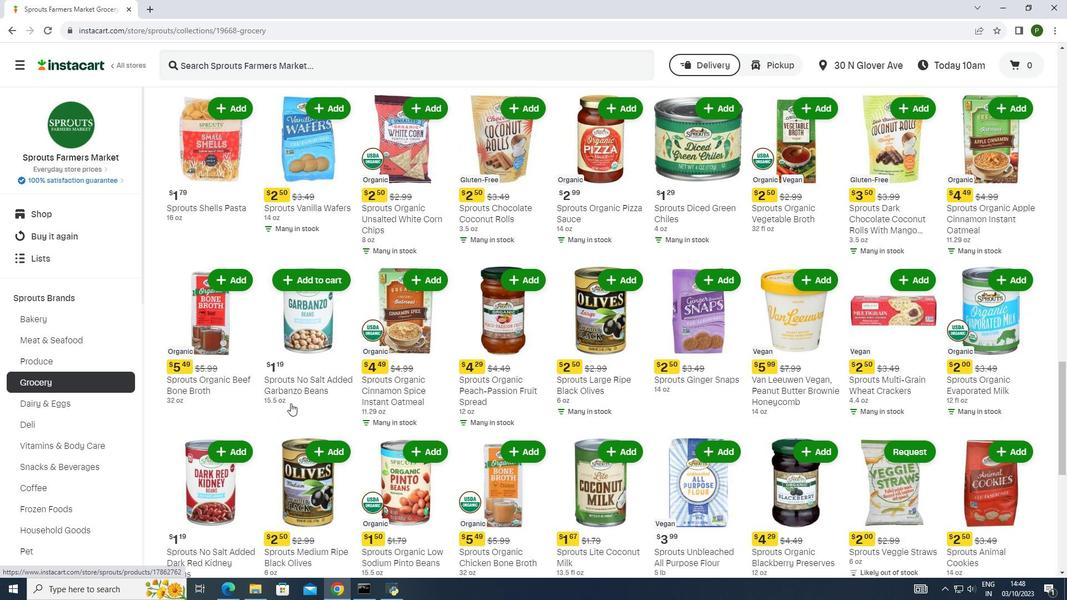 
Action: Mouse scrolled (290, 403) with delta (0, 0)
Screenshot: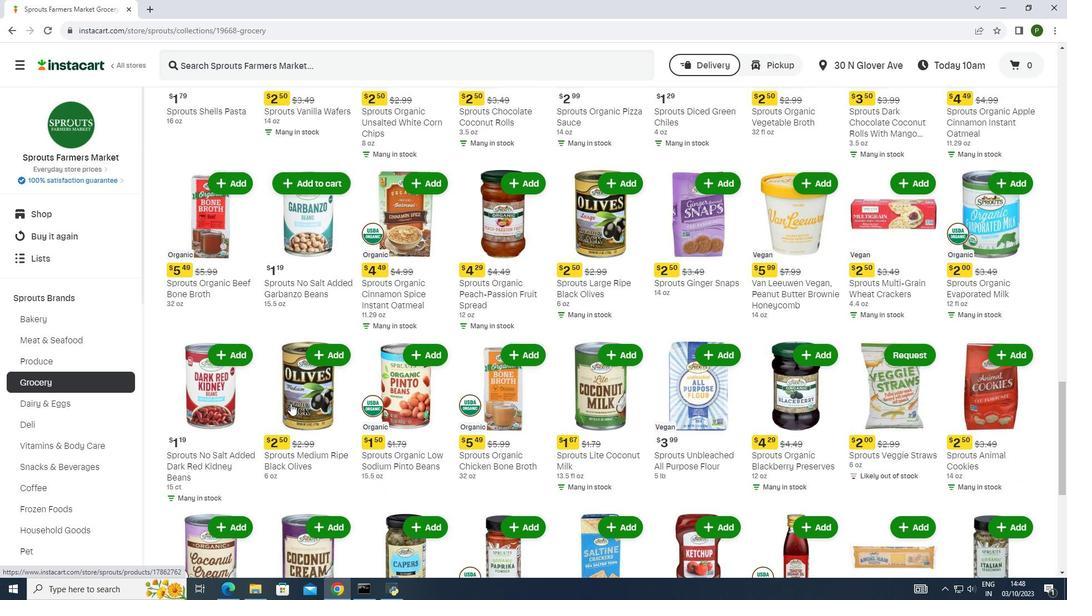 
Action: Mouse scrolled (290, 403) with delta (0, 0)
Screenshot: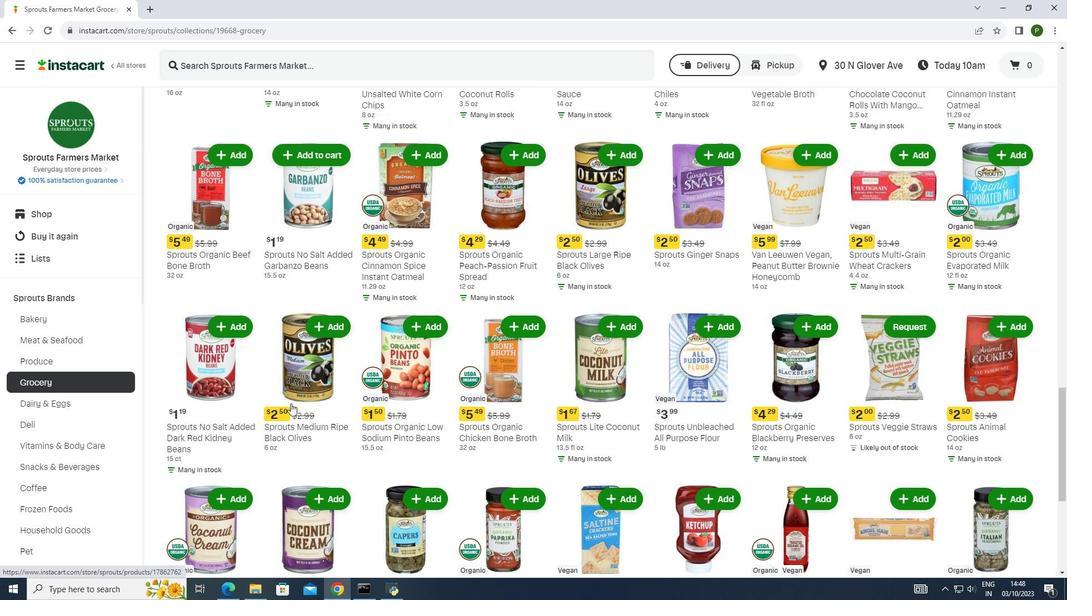 
Action: Mouse scrolled (290, 403) with delta (0, 0)
Screenshot: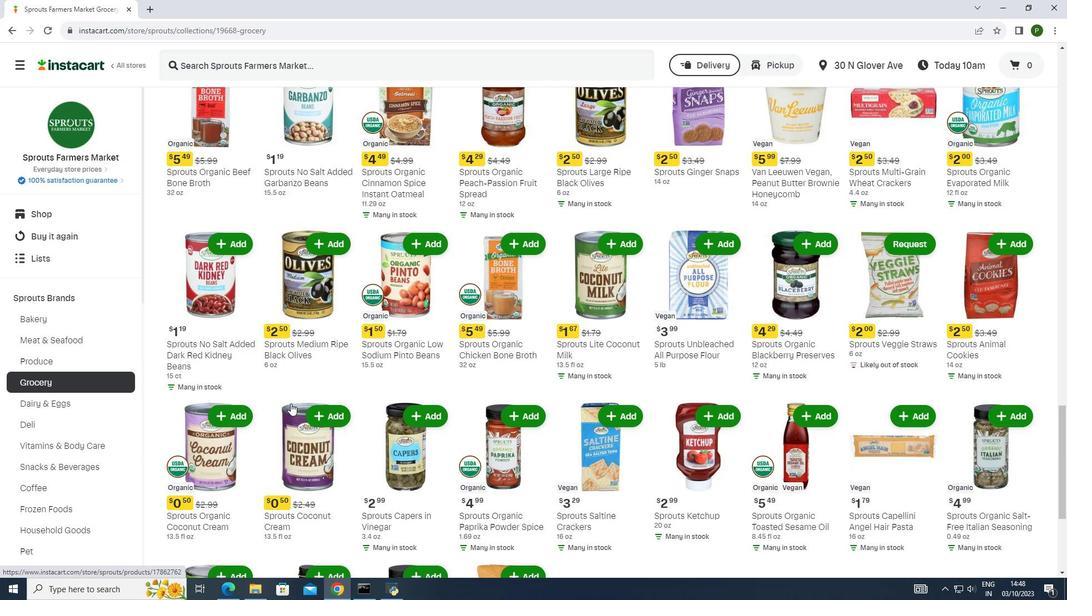 
Action: Mouse scrolled (290, 403) with delta (0, 0)
Screenshot: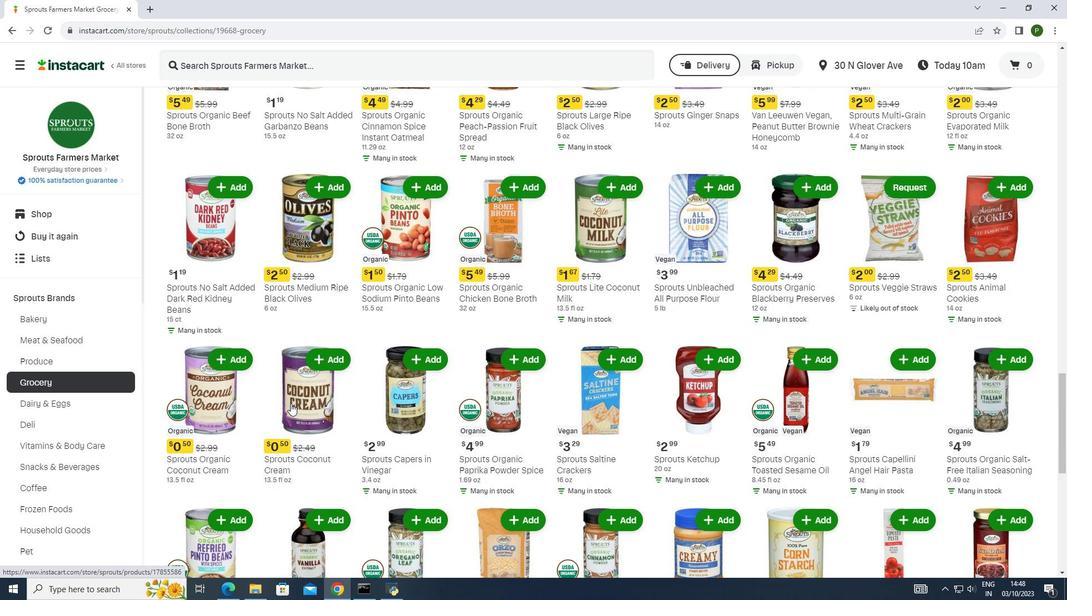 
Action: Mouse scrolled (290, 403) with delta (0, 0)
Screenshot: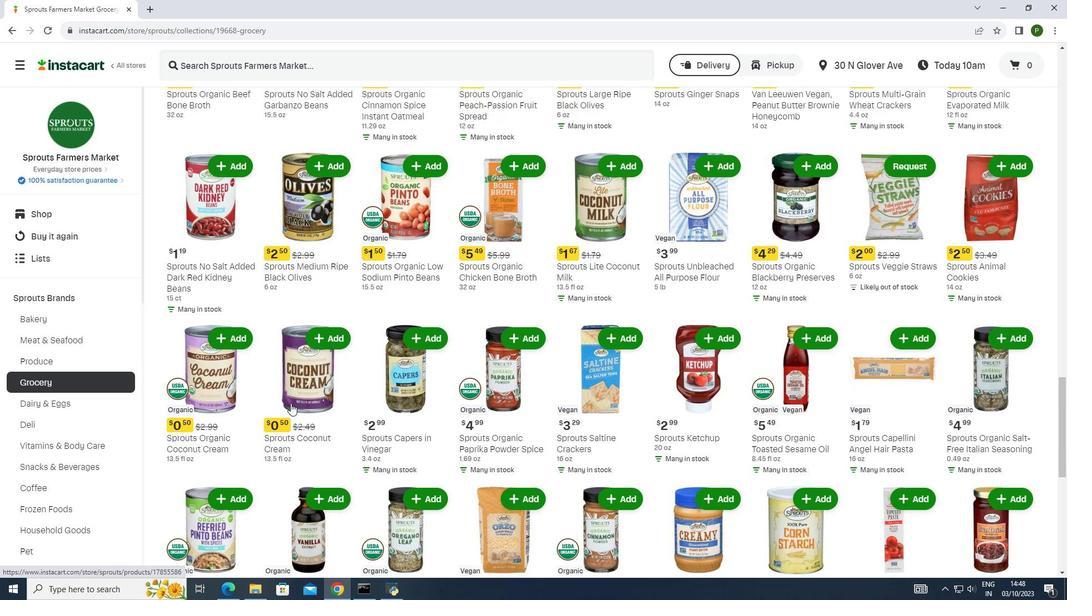 
Action: Mouse scrolled (290, 403) with delta (0, 0)
Screenshot: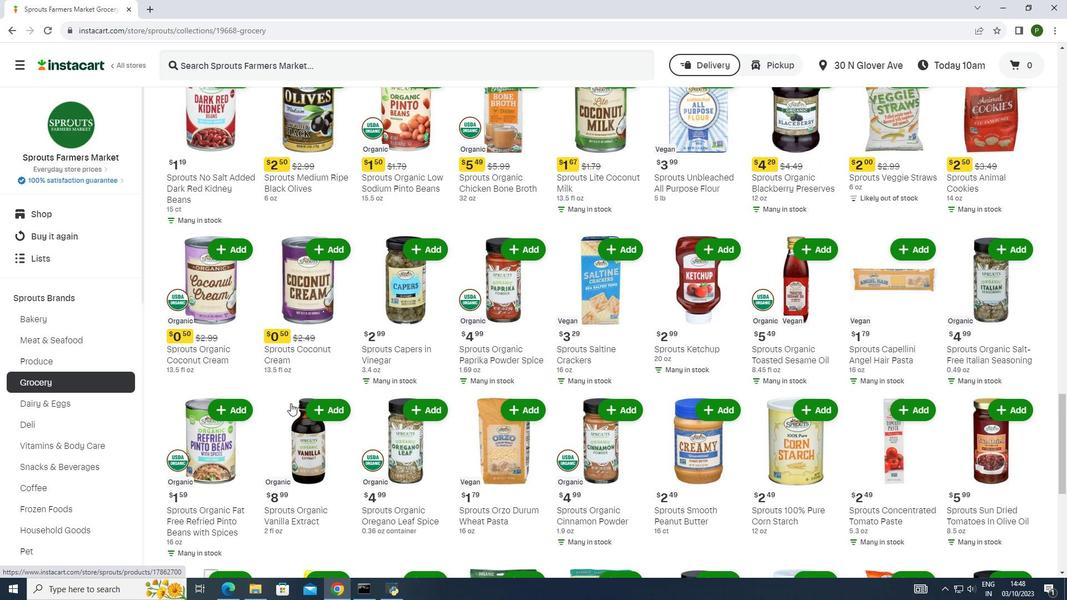 
Action: Mouse scrolled (290, 403) with delta (0, 0)
Screenshot: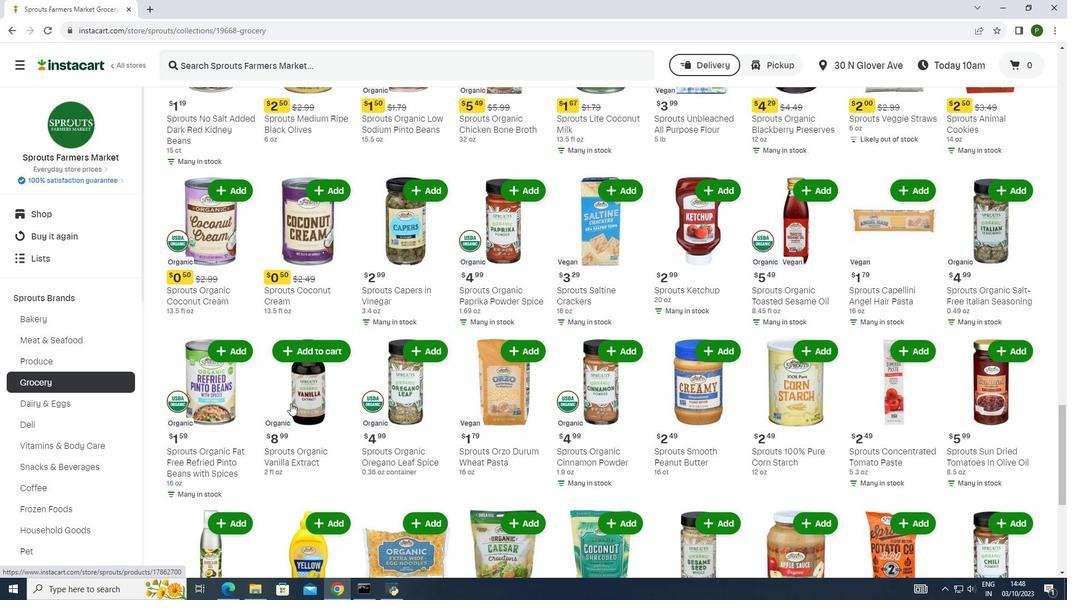 
Action: Mouse scrolled (290, 403) with delta (0, 0)
Screenshot: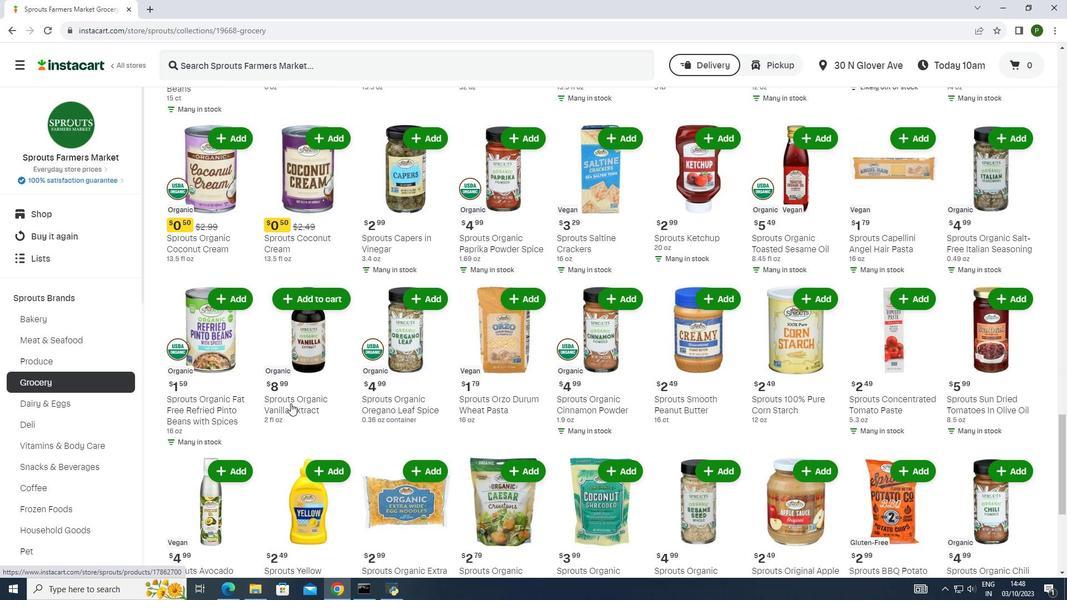 
Action: Mouse scrolled (290, 403) with delta (0, 0)
Screenshot: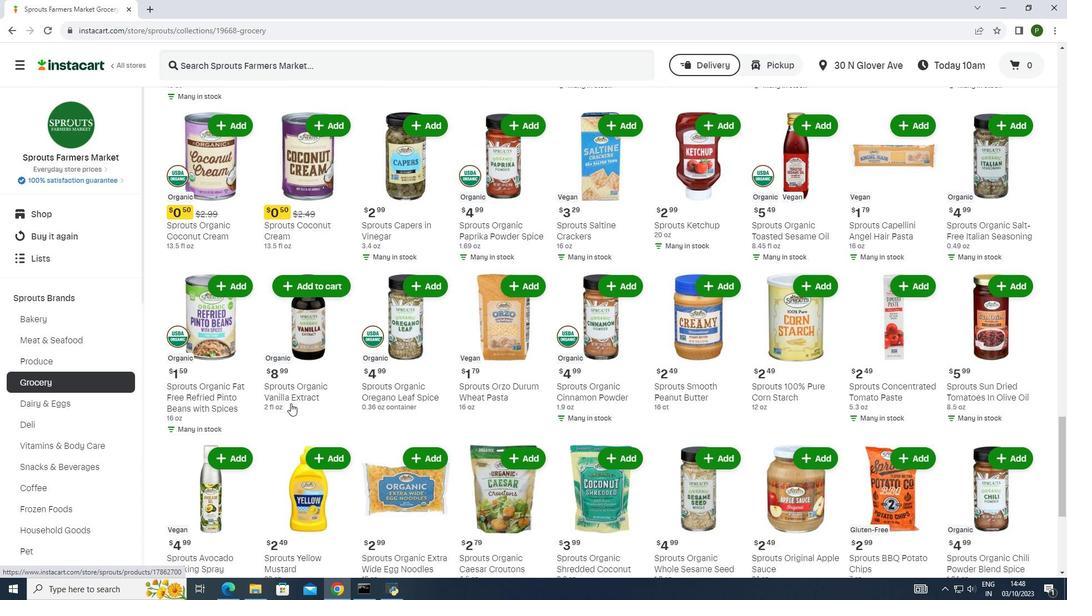 
Action: Mouse scrolled (290, 403) with delta (0, 0)
Screenshot: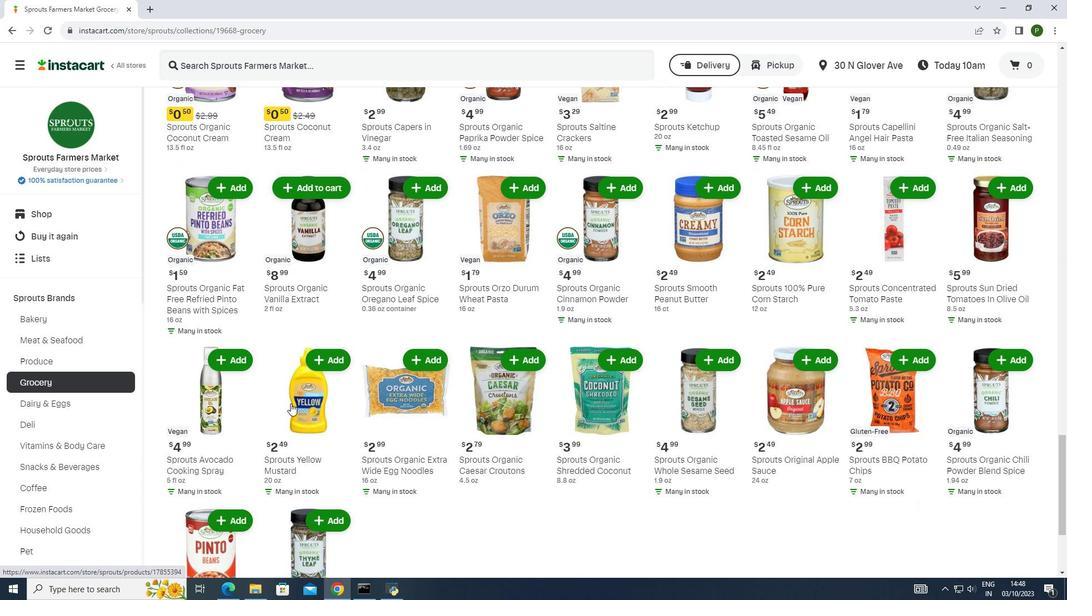 
Action: Mouse scrolled (290, 403) with delta (0, 0)
Screenshot: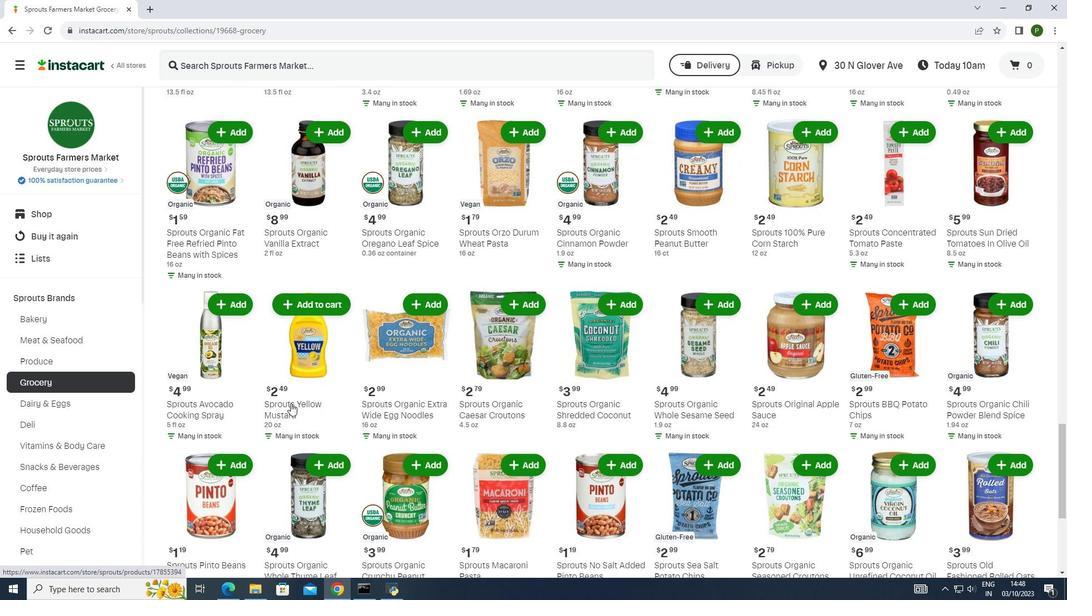 
Action: Mouse scrolled (290, 403) with delta (0, 0)
Screenshot: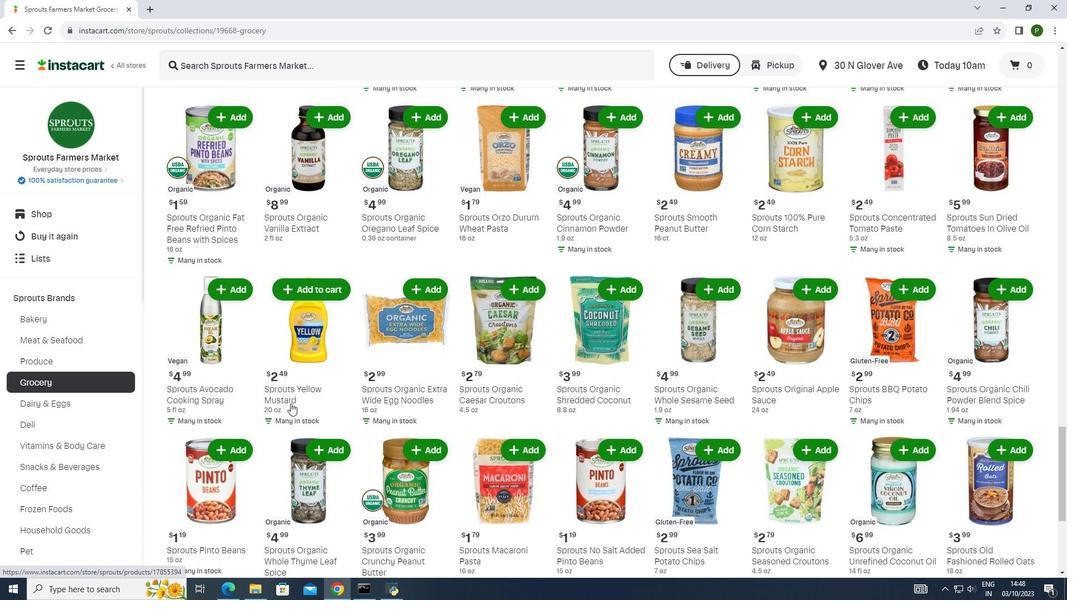 
Action: Mouse scrolled (290, 403) with delta (0, 0)
Screenshot: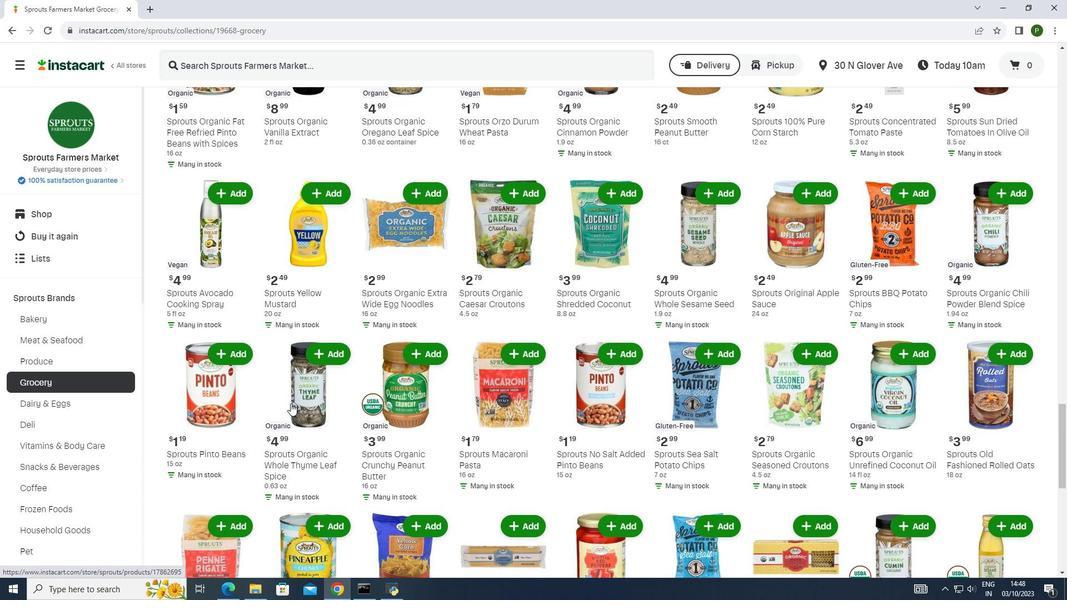 
Action: Mouse scrolled (290, 403) with delta (0, 0)
Screenshot: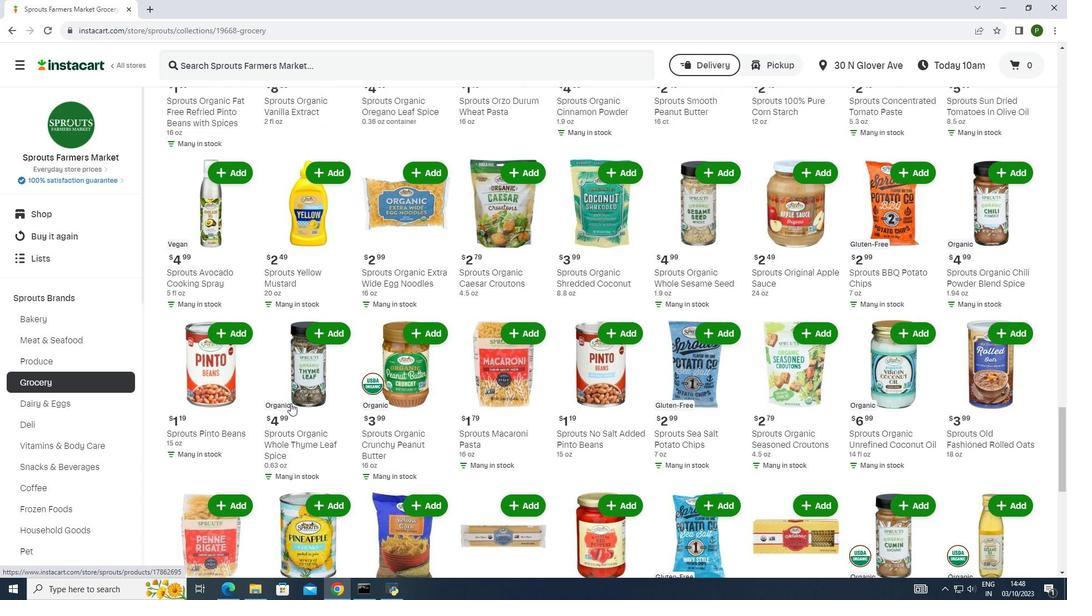 
Action: Mouse scrolled (290, 403) with delta (0, 0)
Screenshot: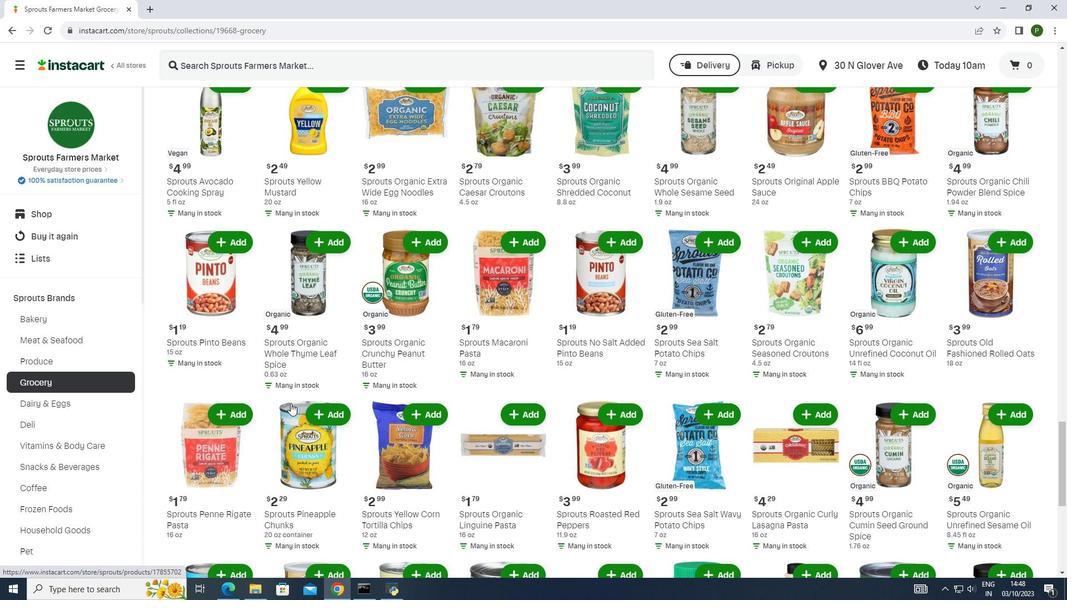 
Action: Mouse scrolled (290, 403) with delta (0, 0)
Screenshot: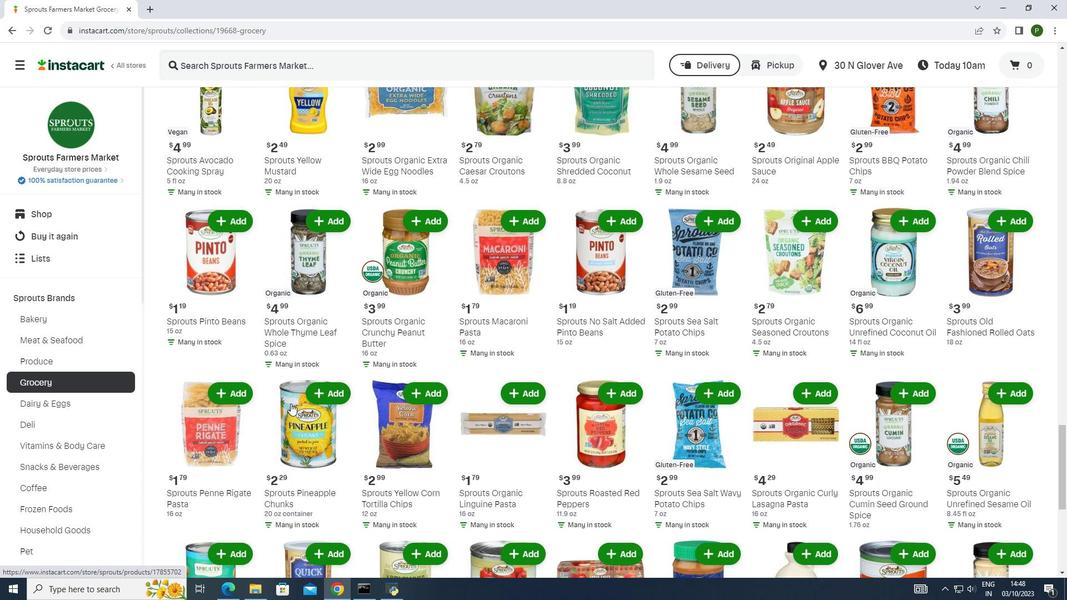 
Action: Mouse scrolled (290, 403) with delta (0, 0)
Screenshot: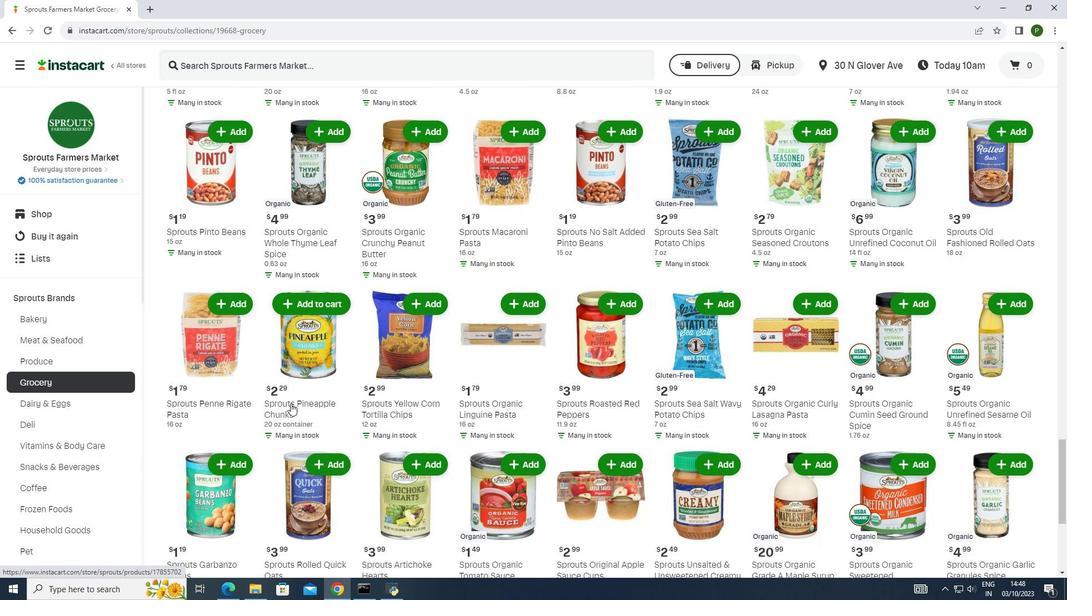 
Action: Mouse scrolled (290, 403) with delta (0, 0)
Screenshot: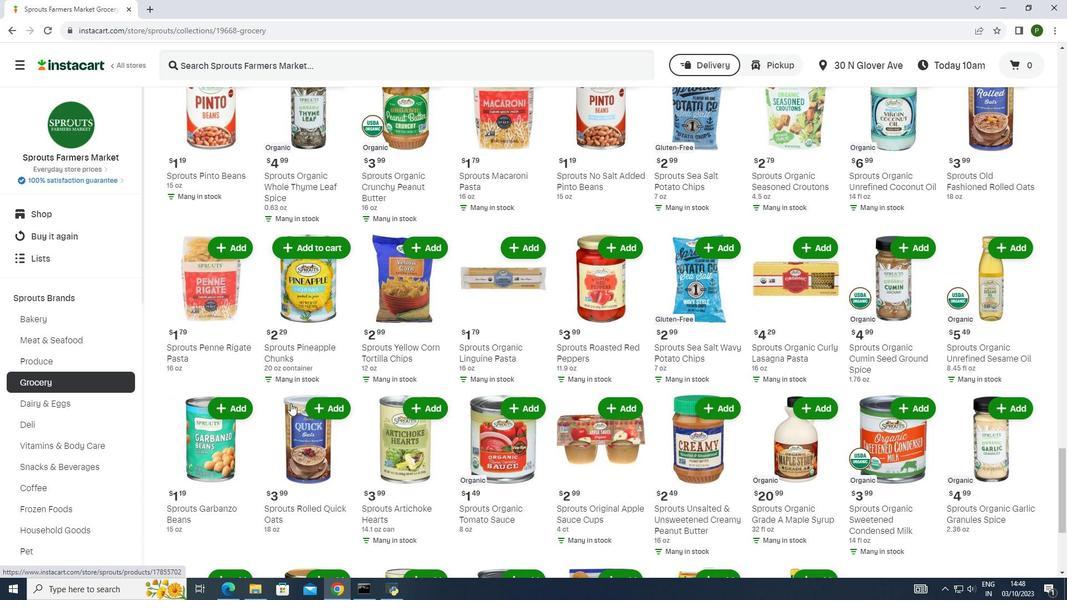 
Action: Mouse scrolled (290, 403) with delta (0, 0)
Screenshot: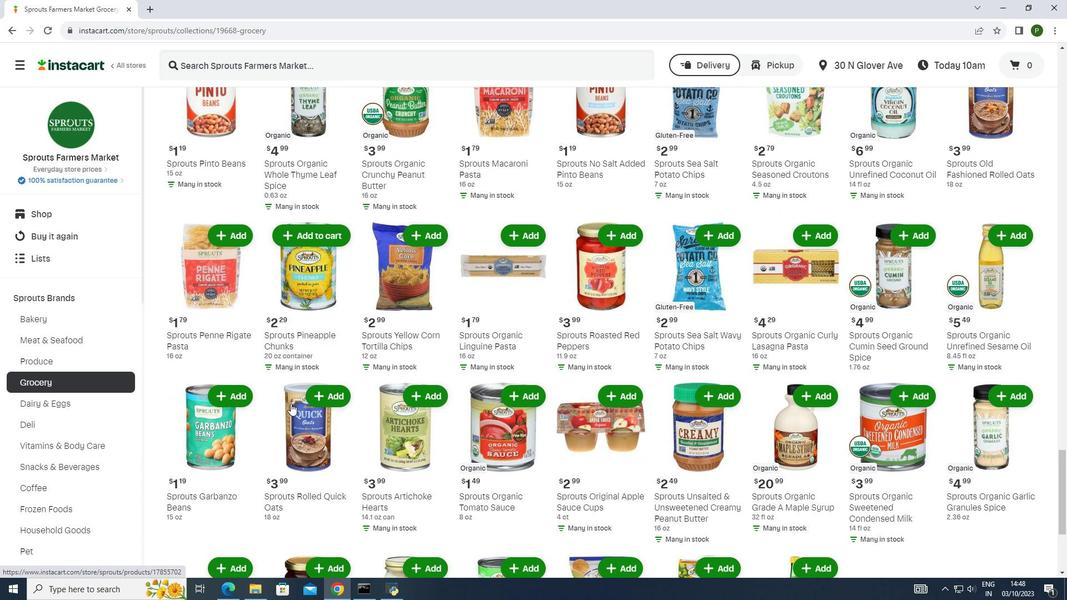 
Action: Mouse moved to (290, 404)
Screenshot: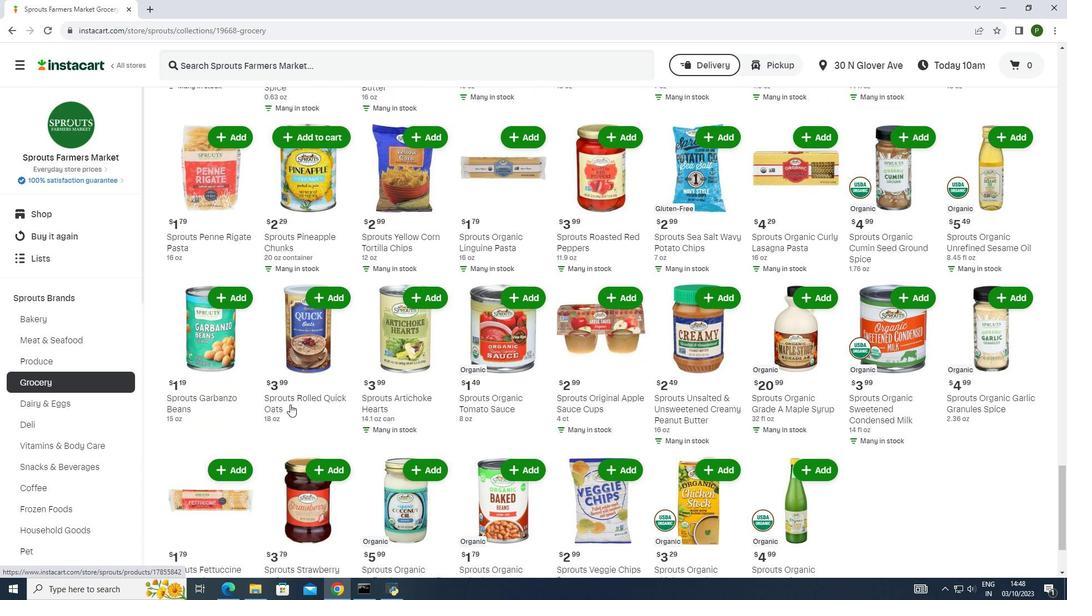 
Action: Mouse scrolled (290, 404) with delta (0, 0)
Screenshot: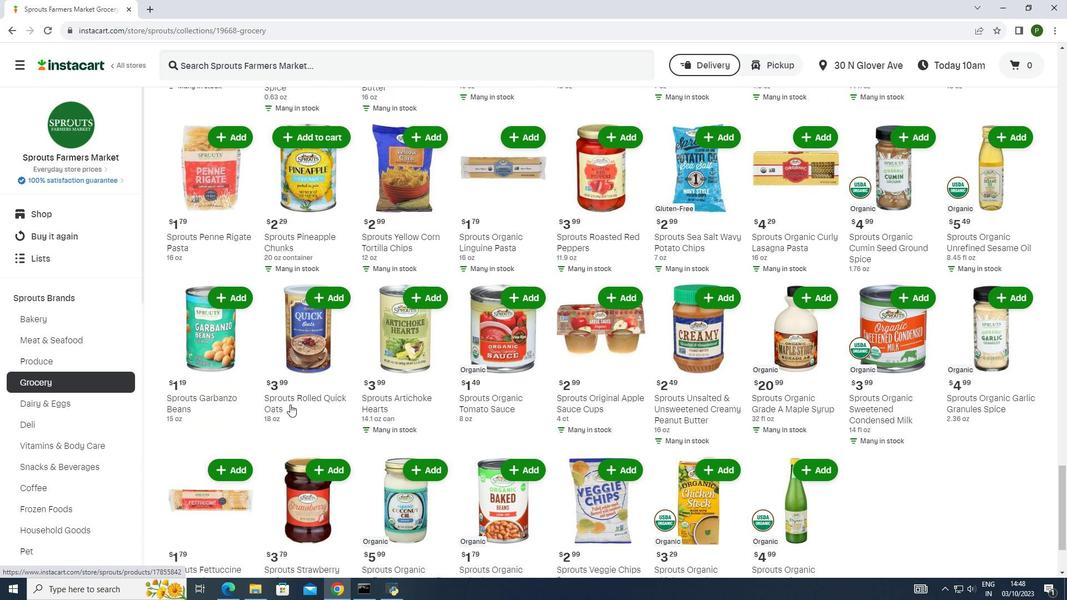 
Action: Mouse scrolled (290, 404) with delta (0, 0)
Screenshot: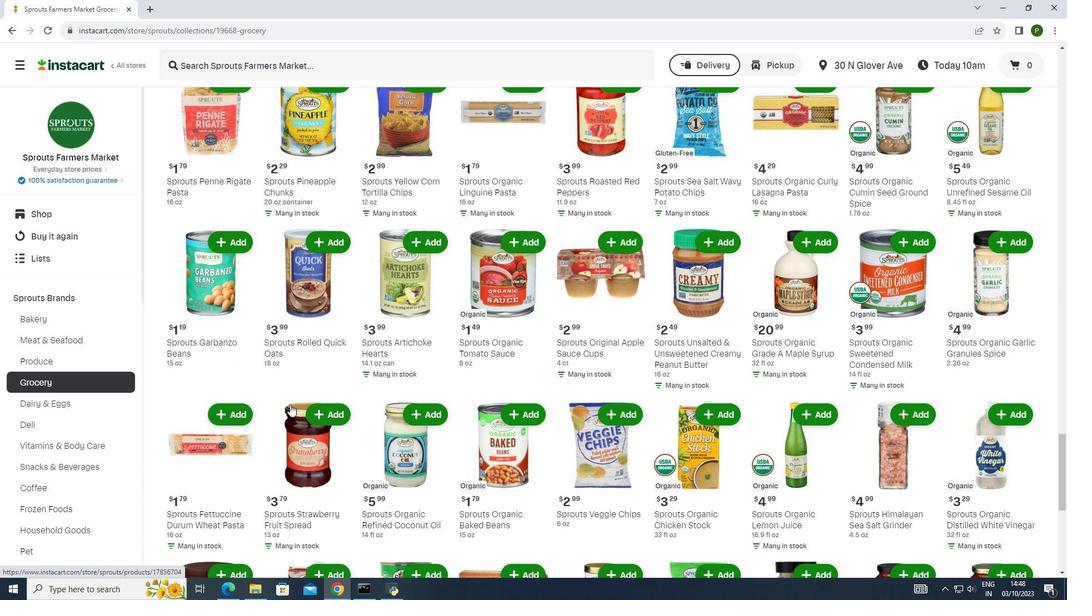 
Action: Mouse scrolled (290, 404) with delta (0, 0)
Screenshot: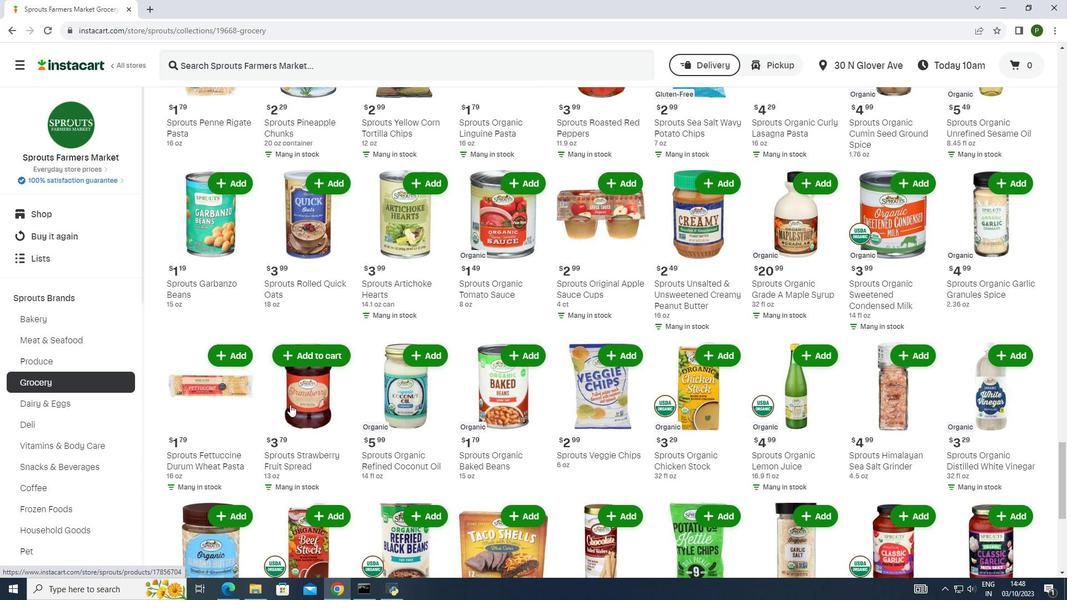 
Action: Mouse scrolled (290, 404) with delta (0, 0)
Screenshot: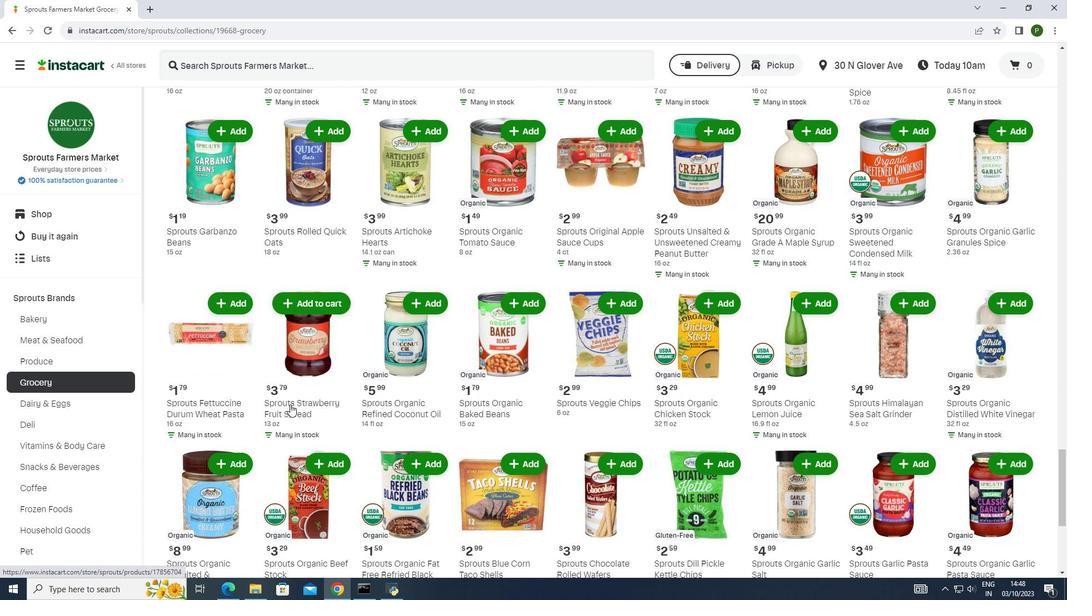 
Action: Mouse scrolled (290, 404) with delta (0, 0)
Screenshot: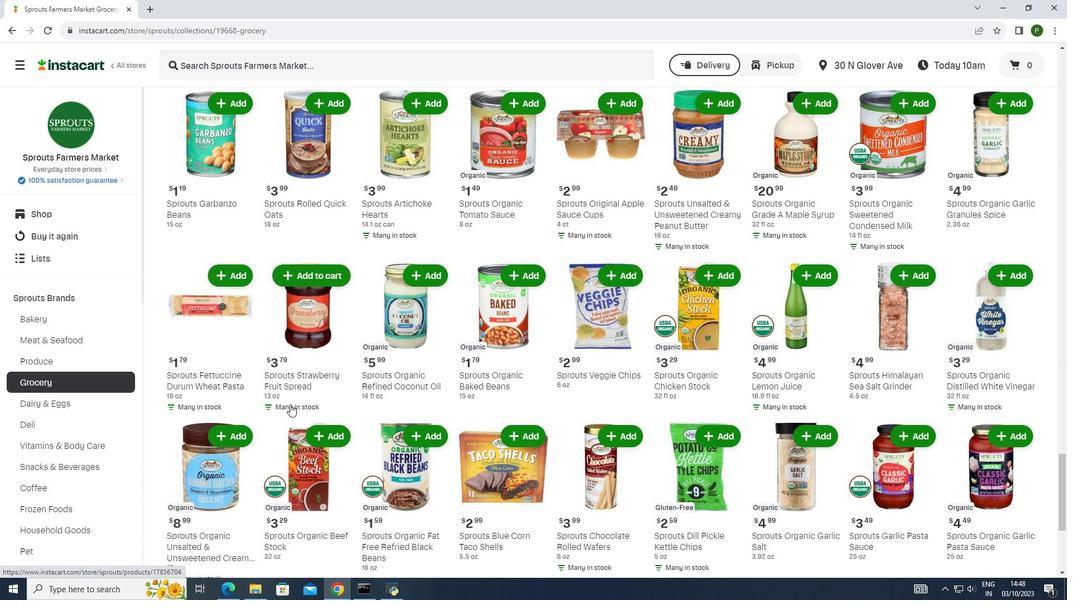 
Action: Mouse scrolled (290, 404) with delta (0, 0)
Screenshot: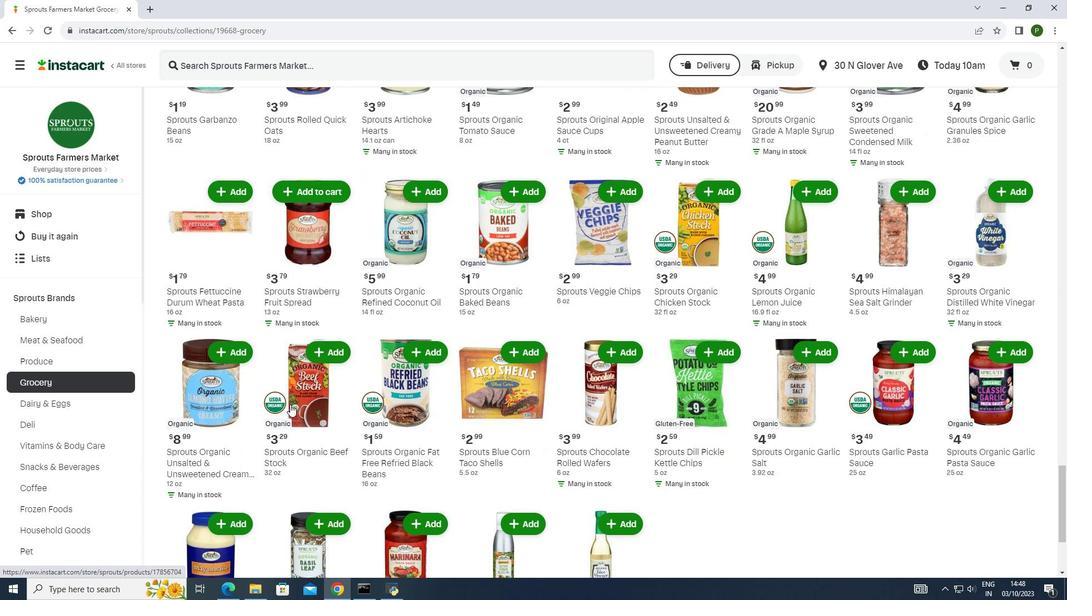 
Action: Mouse scrolled (290, 404) with delta (0, 0)
Screenshot: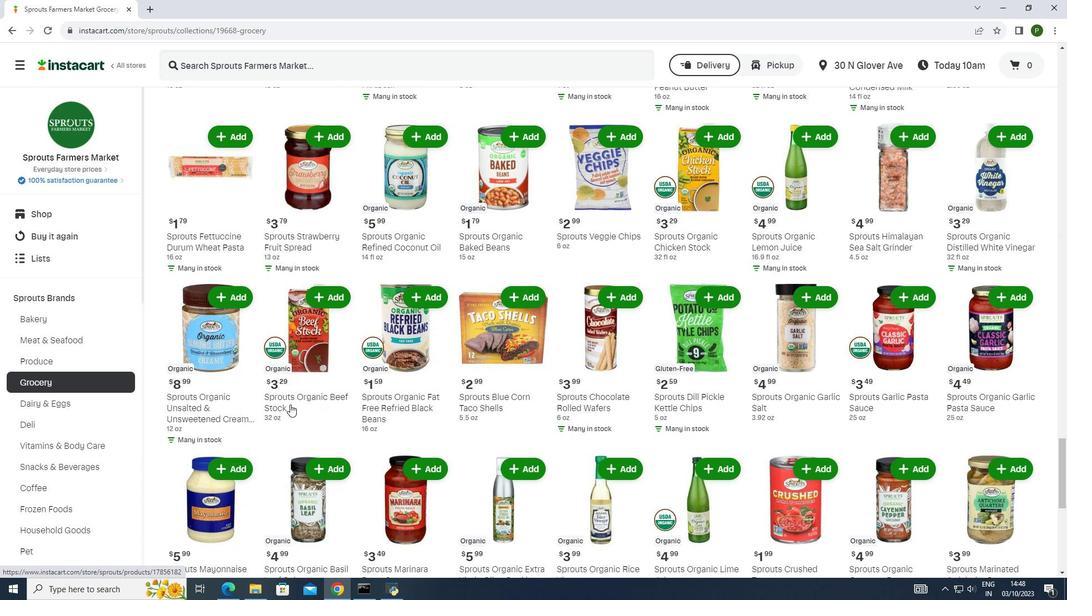
Action: Mouse scrolled (290, 404) with delta (0, 0)
Screenshot: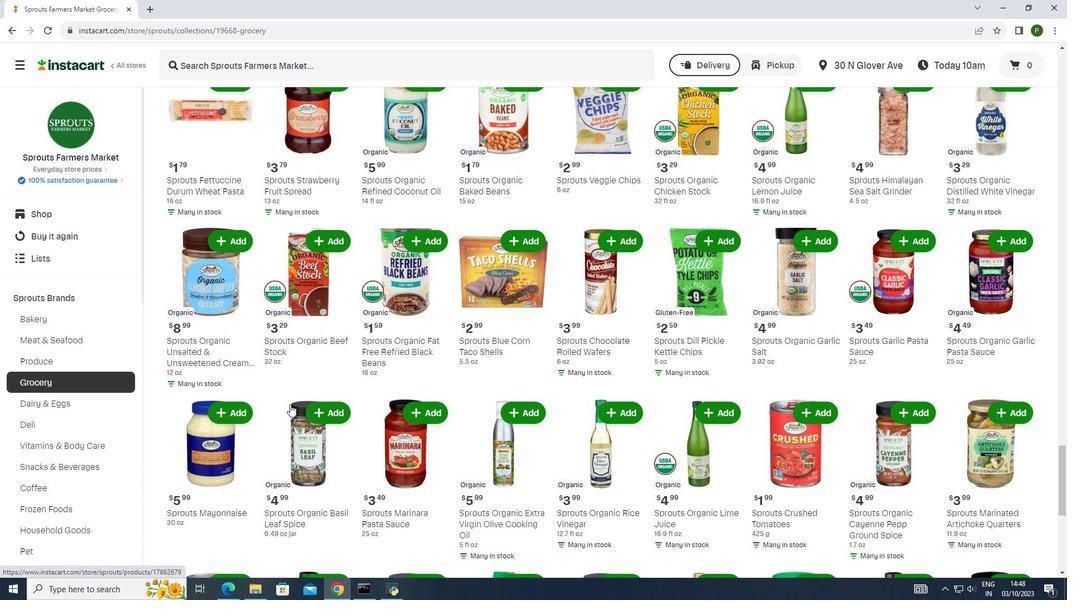 
Action: Mouse scrolled (290, 404) with delta (0, 0)
Screenshot: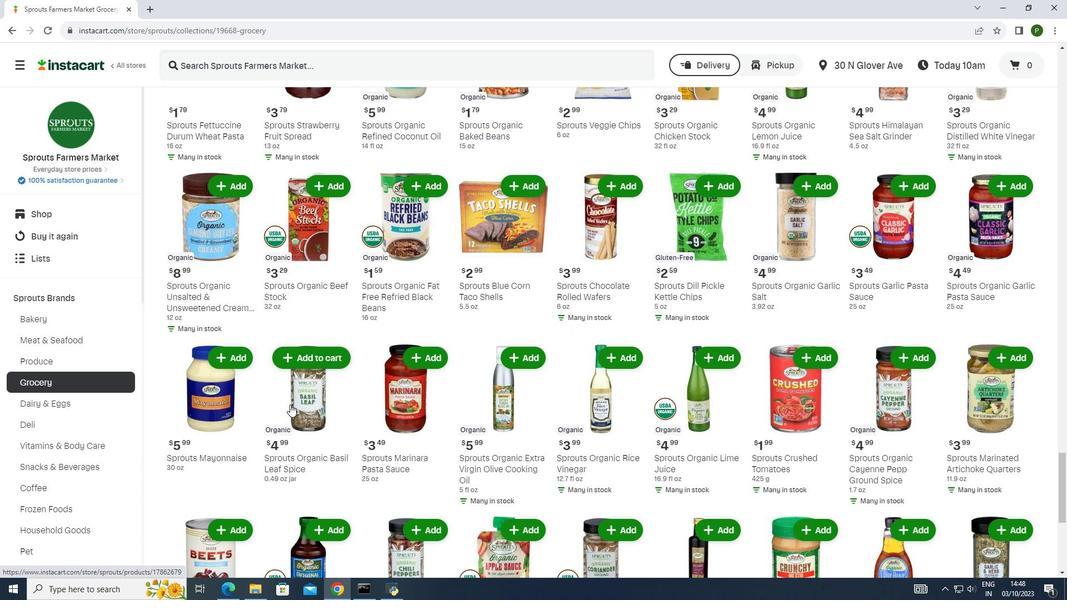 
Action: Mouse scrolled (290, 404) with delta (0, 0)
Screenshot: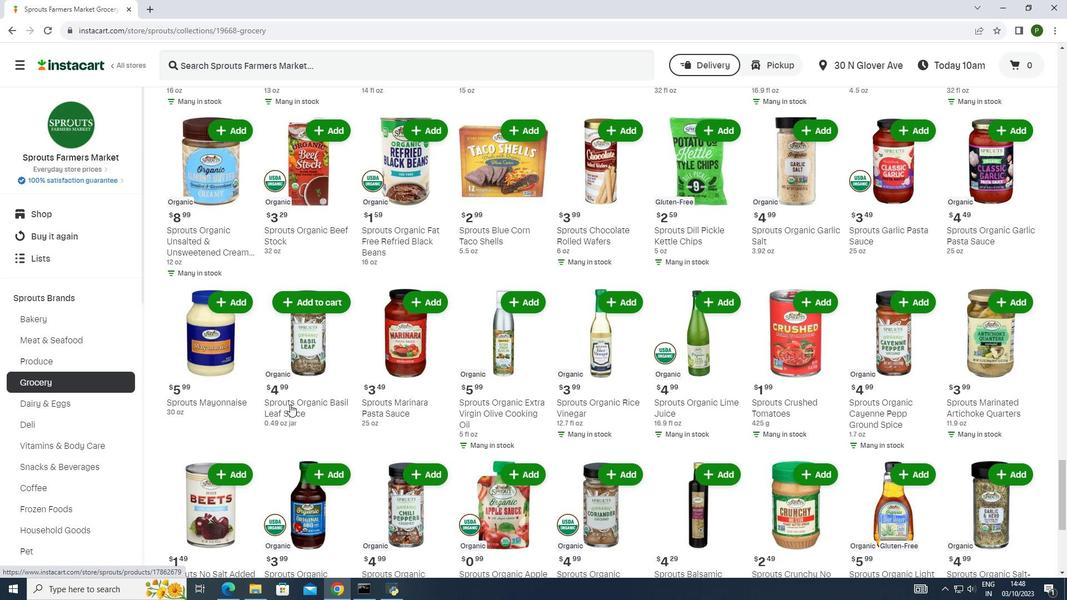 
Action: Mouse scrolled (290, 404) with delta (0, 0)
Screenshot: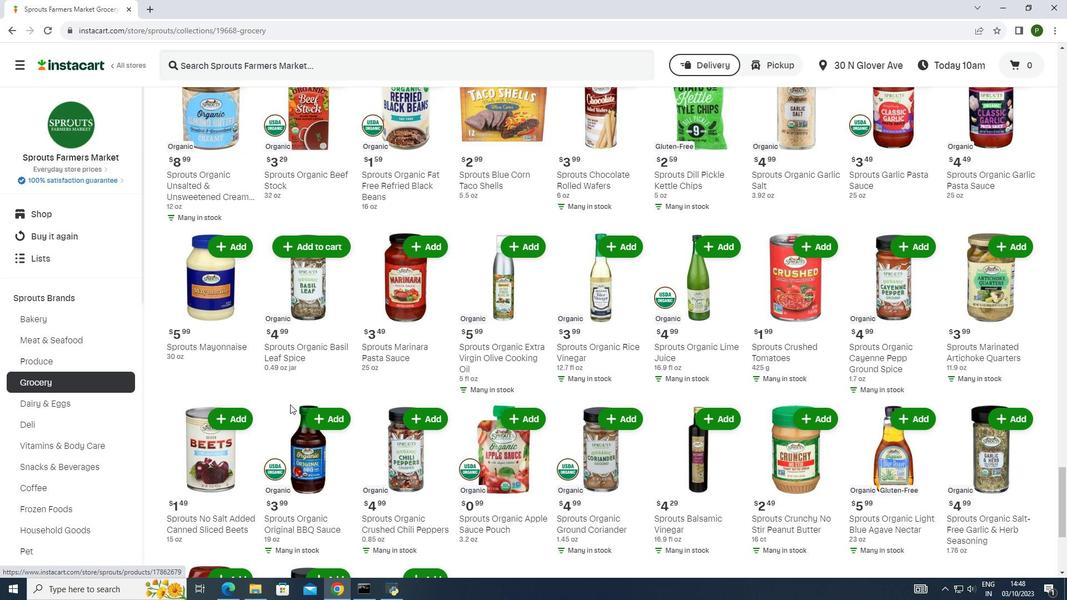 
Action: Mouse scrolled (290, 404) with delta (0, 0)
Screenshot: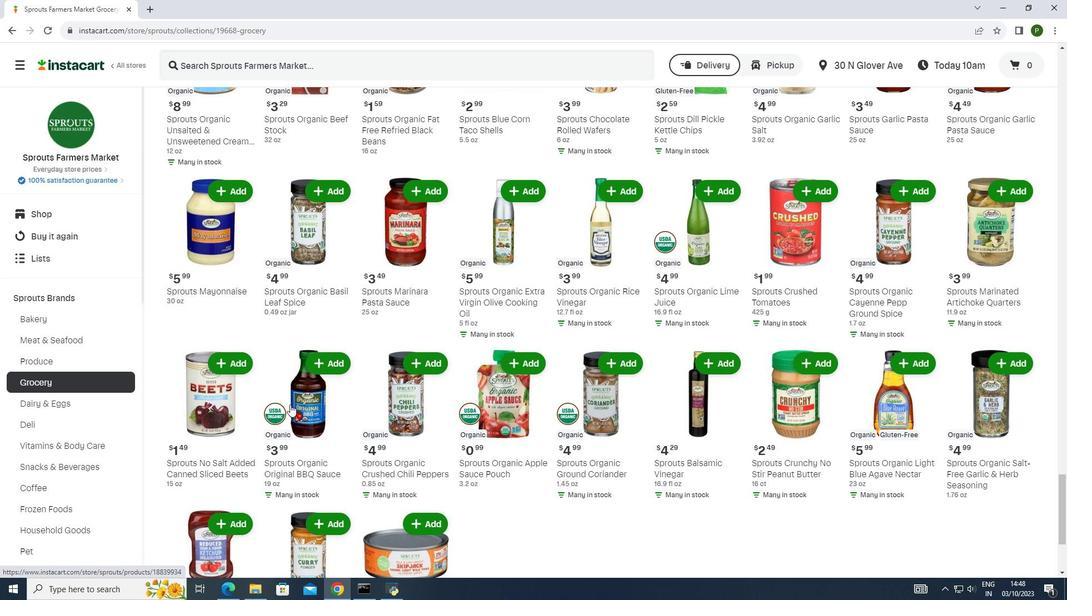 
Action: Mouse scrolled (290, 404) with delta (0, 0)
Screenshot: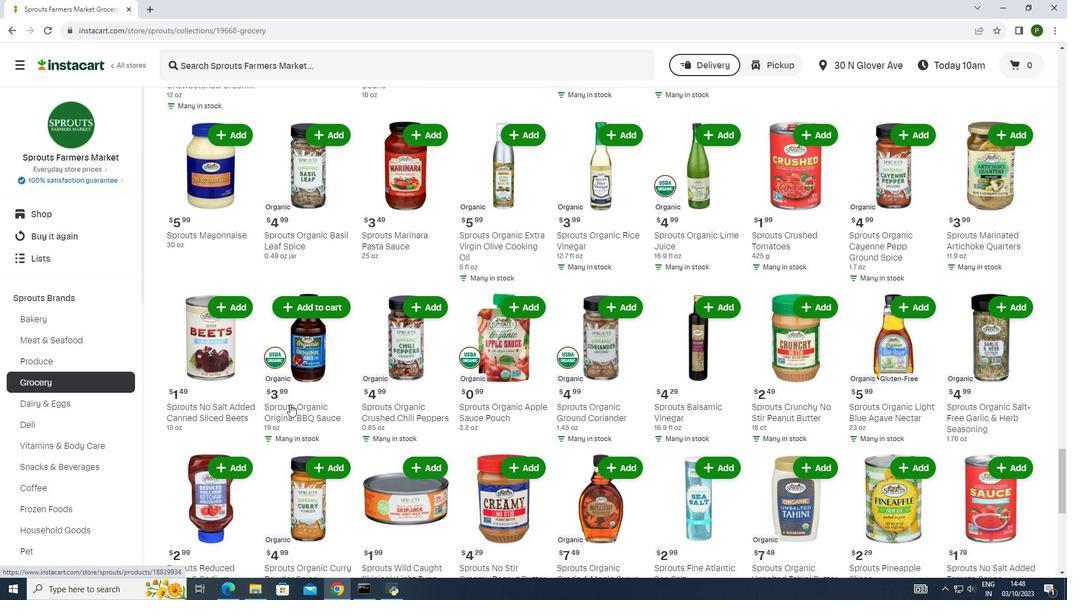 
Action: Mouse moved to (800, 249)
Screenshot: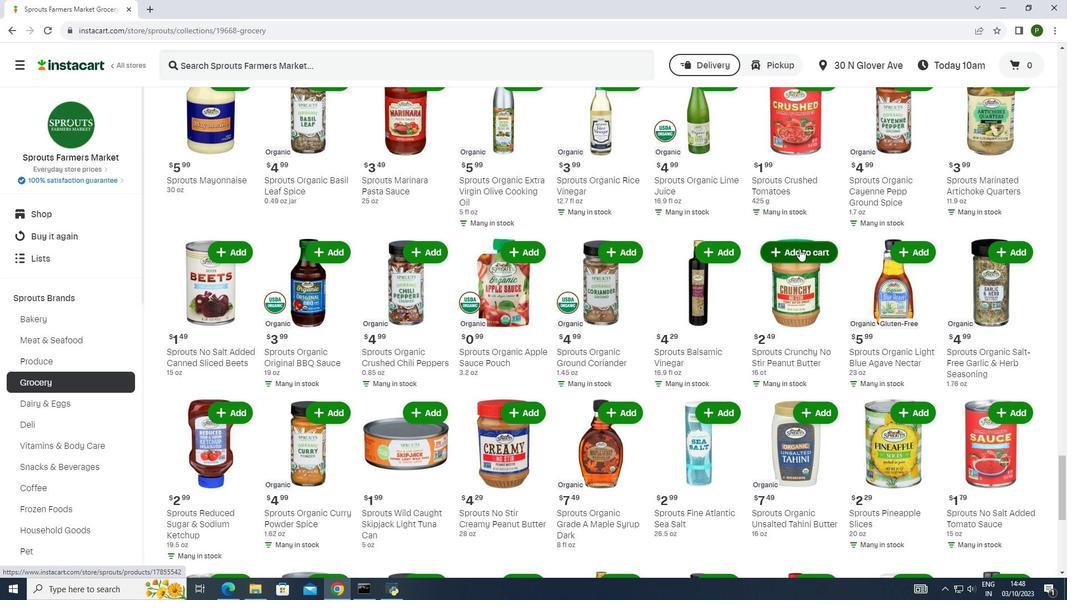 
Action: Mouse pressed left at (800, 249)
Screenshot: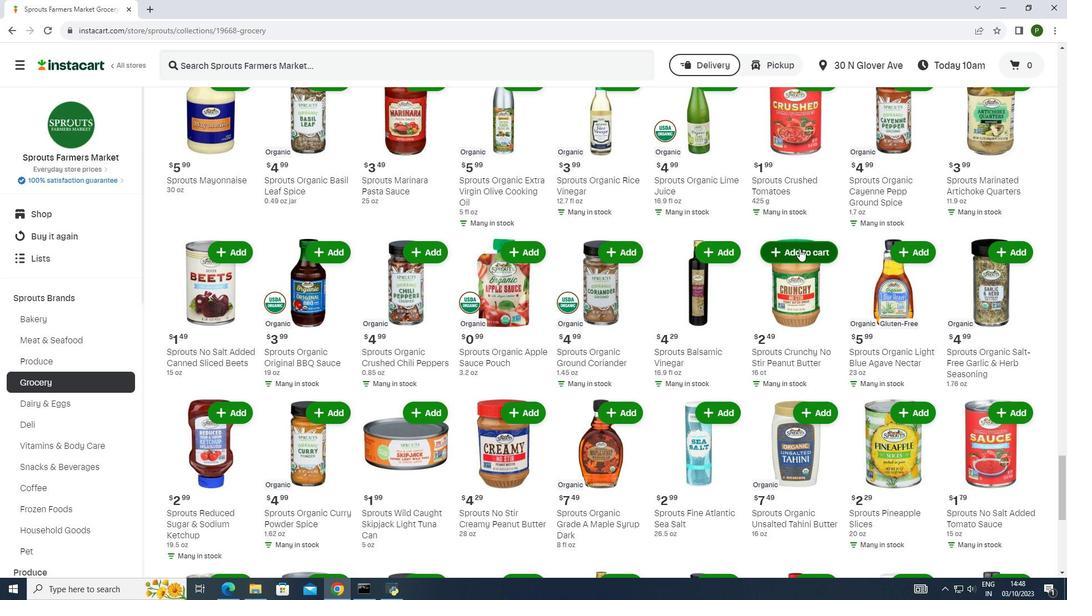
Action: Mouse moved to (799, 245)
Screenshot: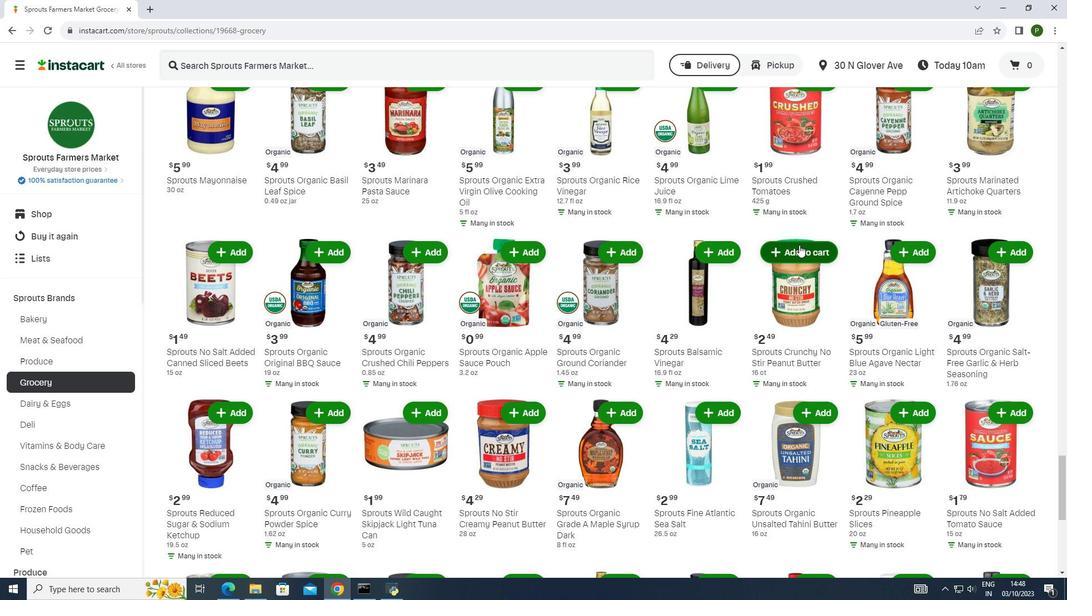
